 Task: Create a rule when custom fields attachments is set to a date Less than 1 hours from now by me.
Action: Mouse moved to (1168, 92)
Screenshot: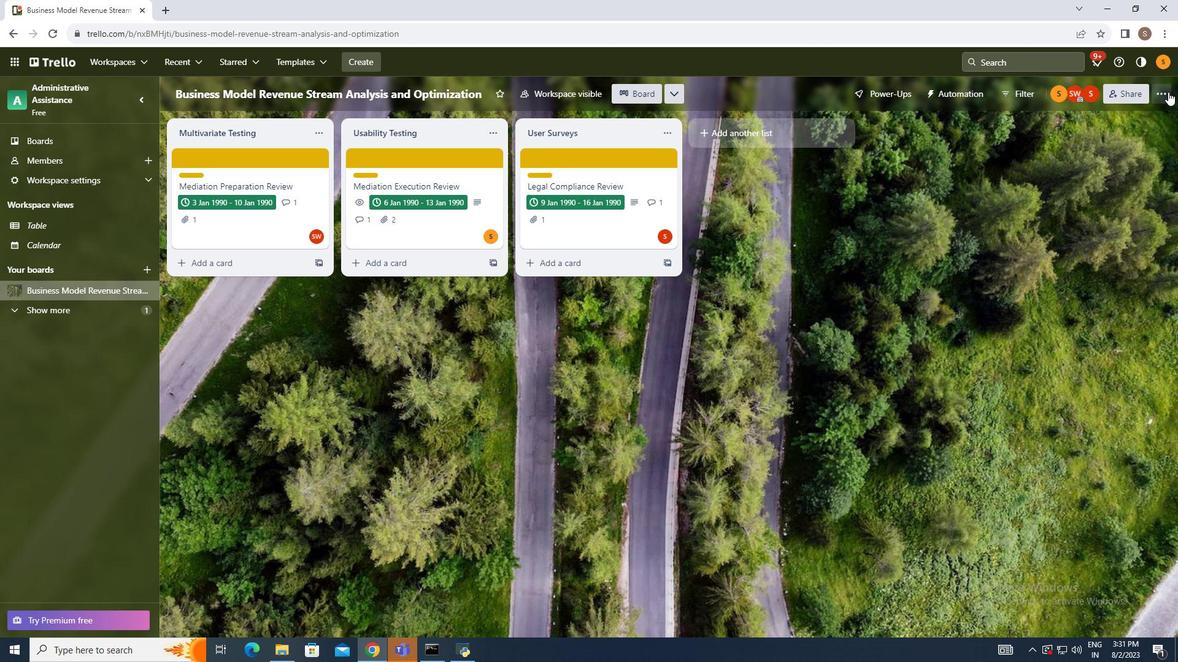 
Action: Mouse pressed left at (1168, 92)
Screenshot: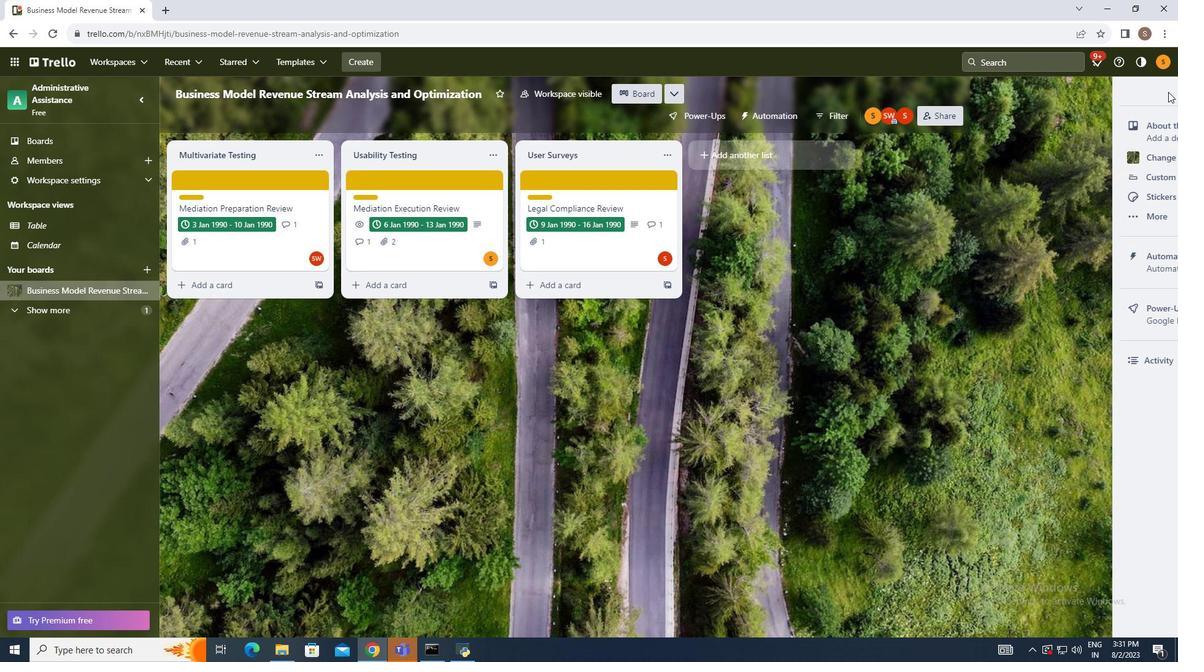 
Action: Mouse moved to (1069, 268)
Screenshot: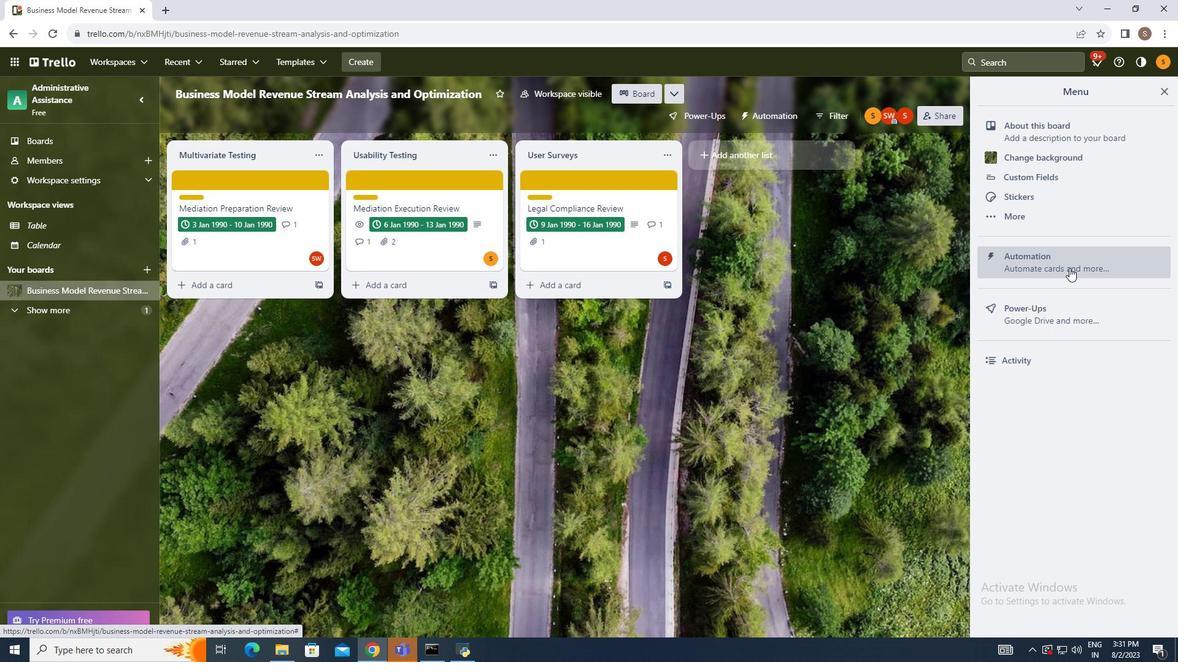 
Action: Mouse pressed left at (1069, 268)
Screenshot: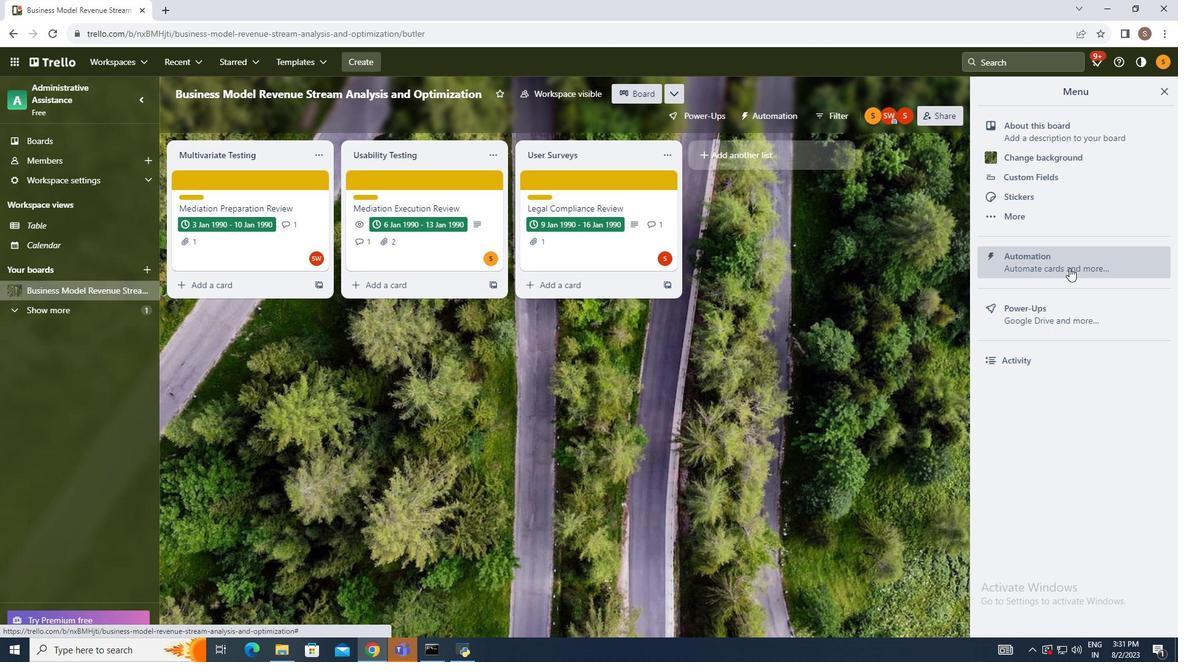 
Action: Mouse moved to (231, 227)
Screenshot: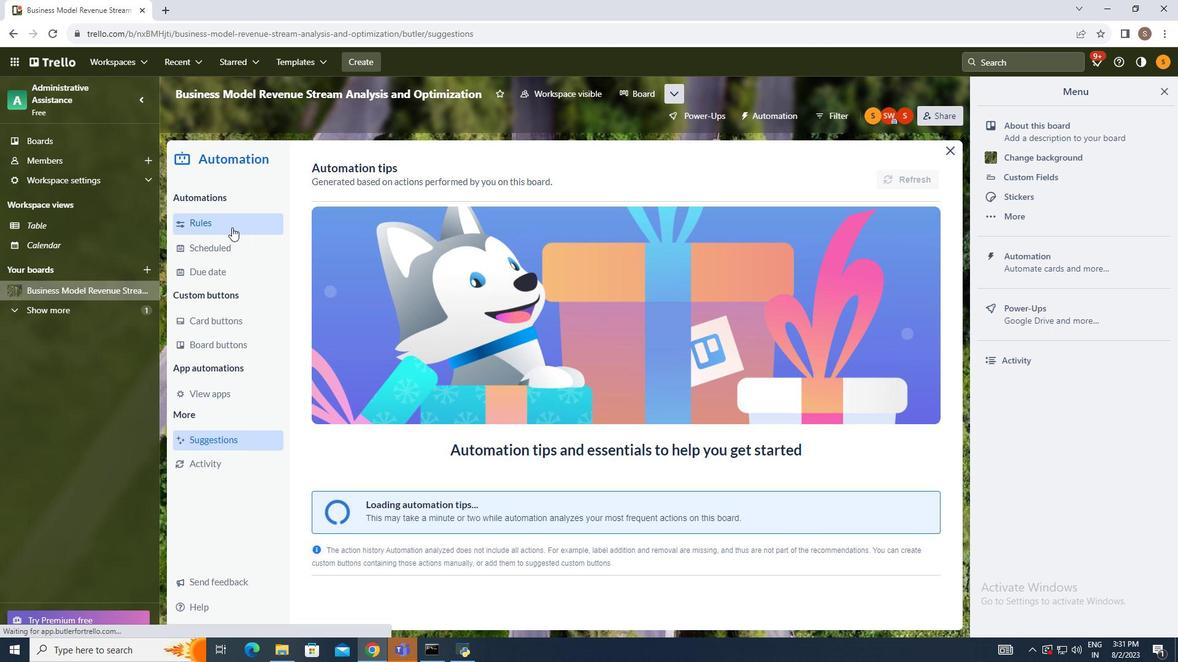 
Action: Mouse pressed left at (231, 227)
Screenshot: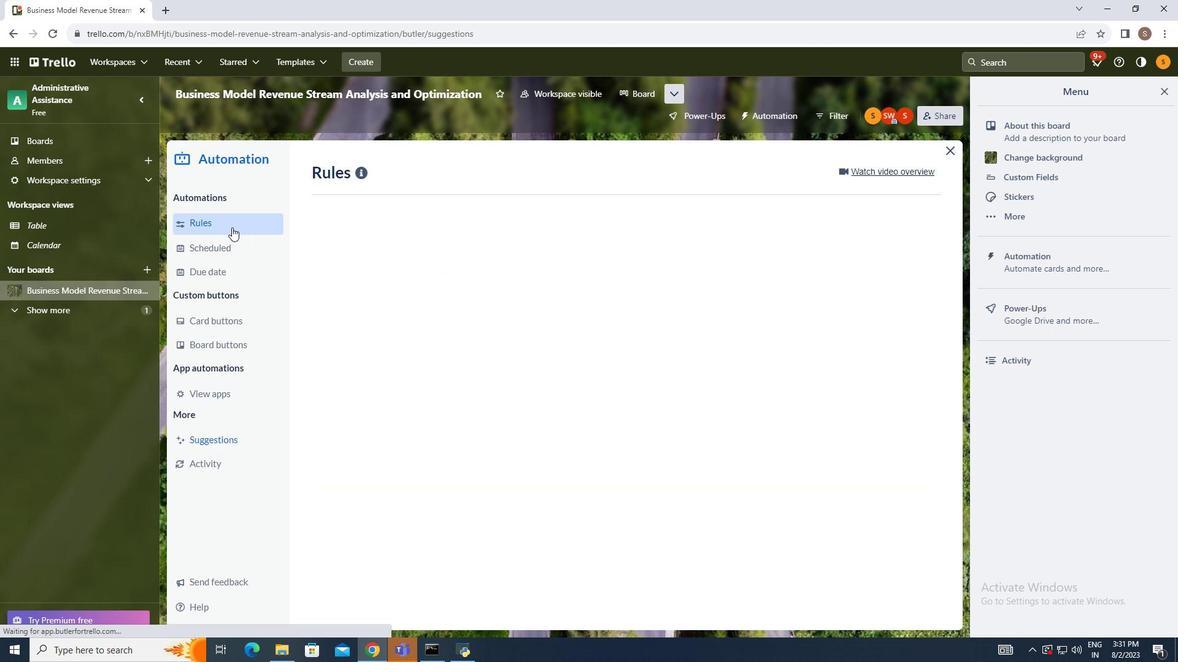 
Action: Mouse moved to (817, 175)
Screenshot: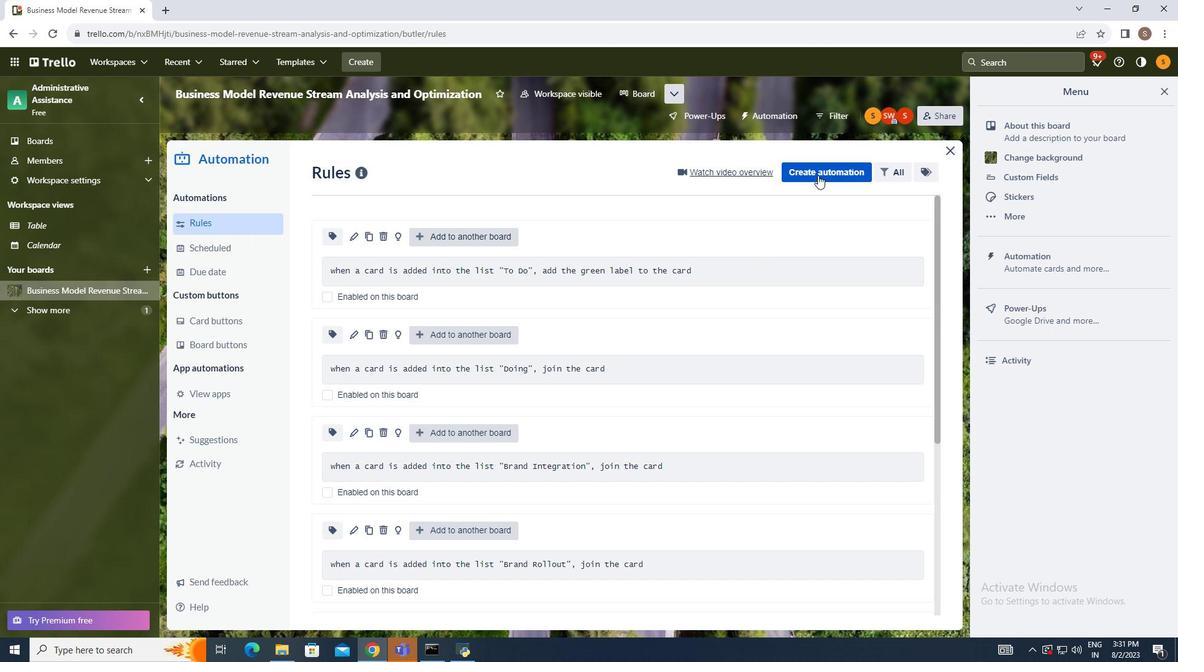 
Action: Mouse pressed left at (817, 175)
Screenshot: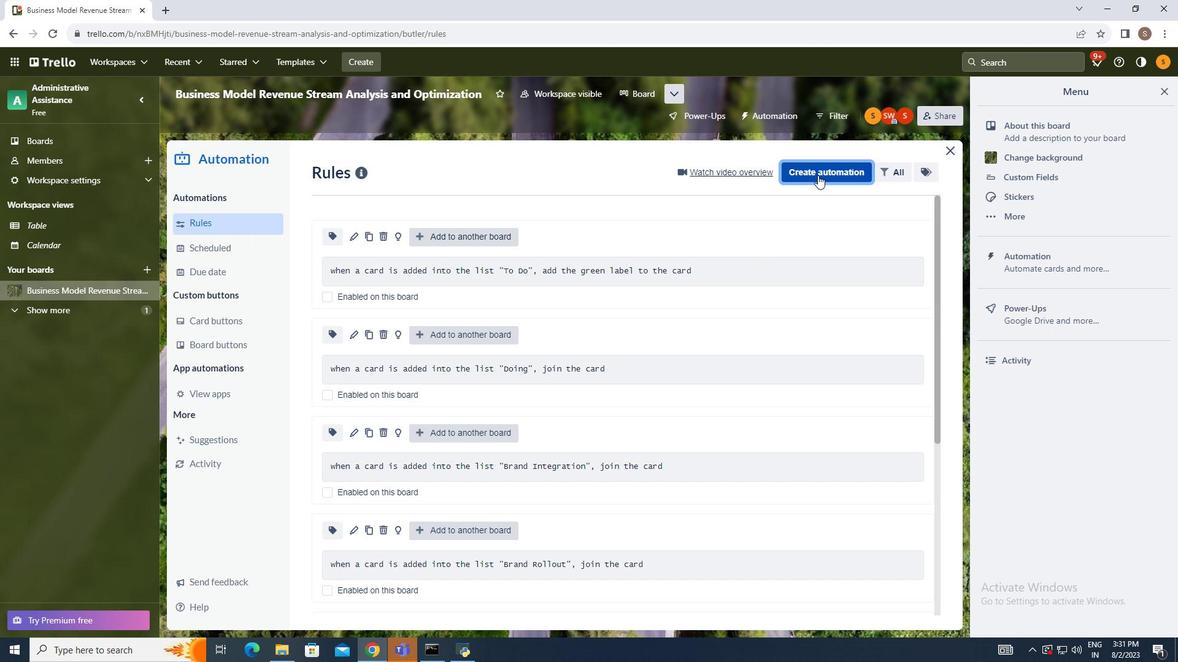 
Action: Mouse moved to (619, 291)
Screenshot: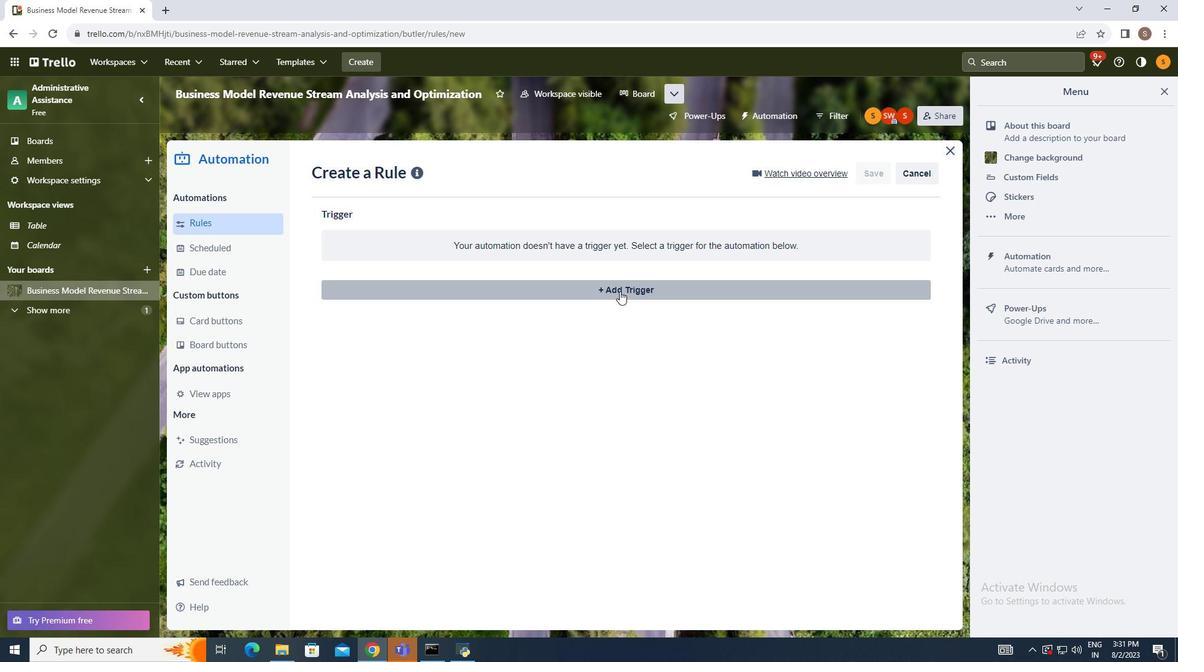 
Action: Mouse pressed left at (619, 291)
Screenshot: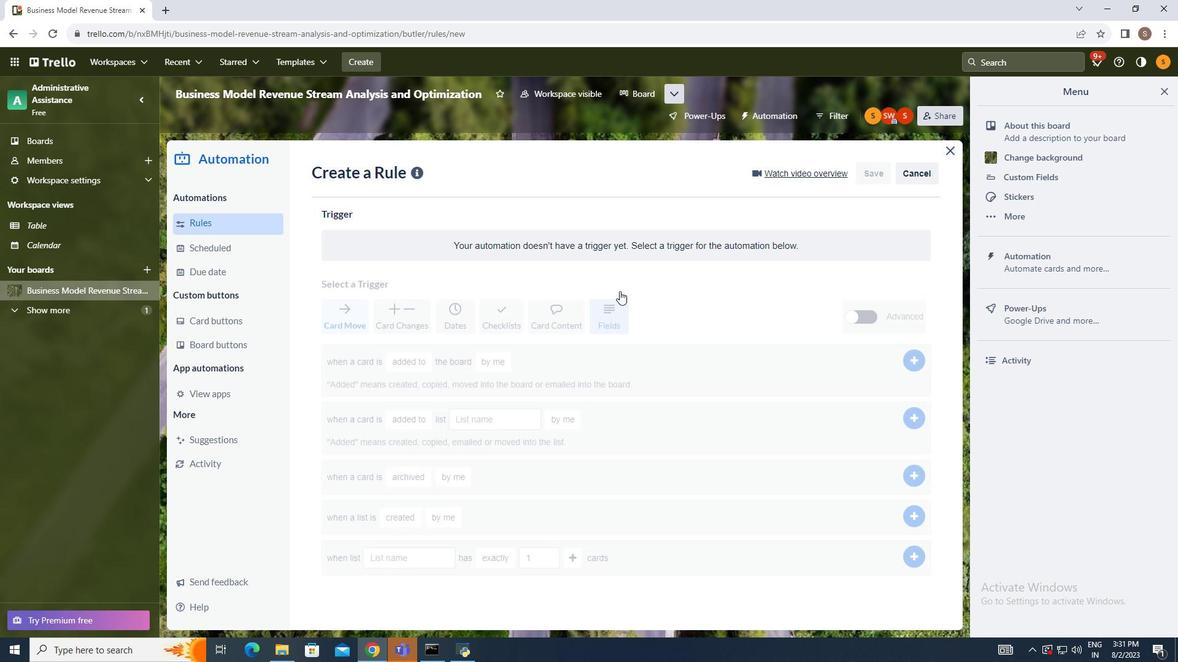 
Action: Mouse moved to (635, 346)
Screenshot: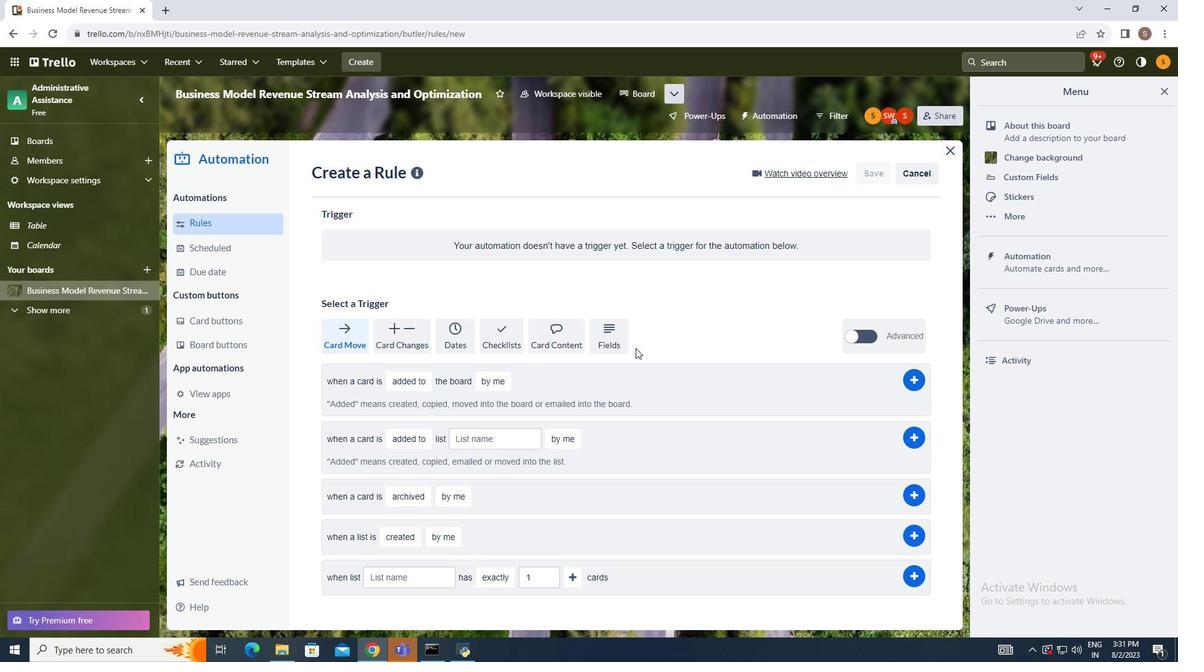 
Action: Mouse scrolled (635, 346) with delta (0, 0)
Screenshot: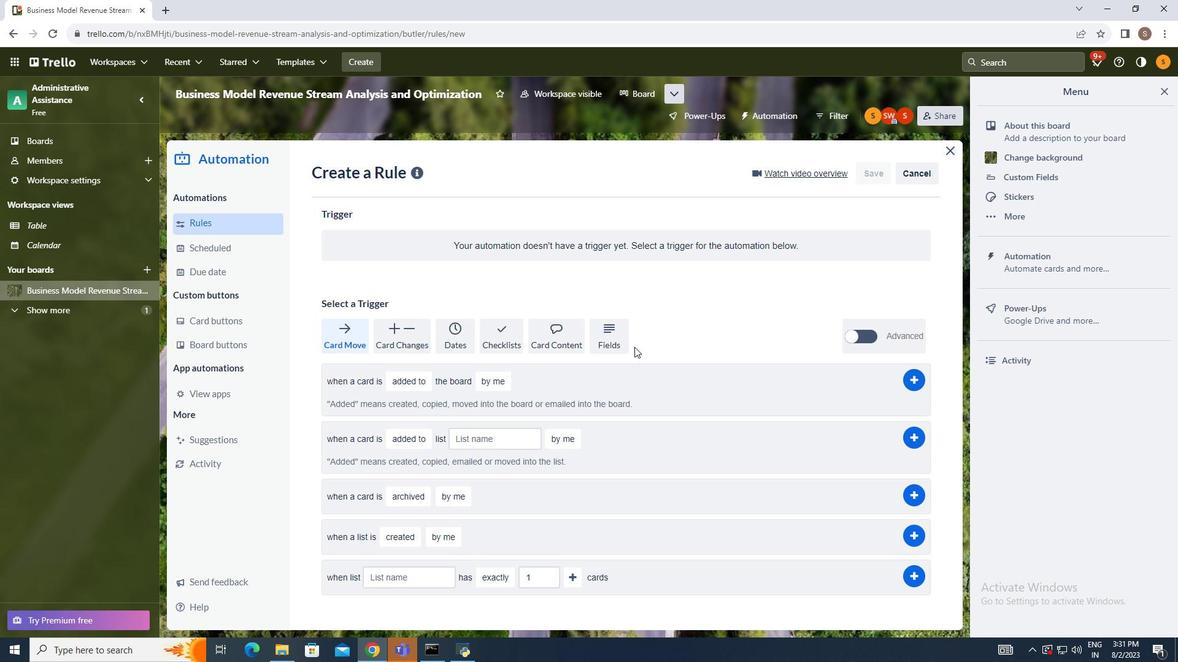 
Action: Mouse moved to (636, 348)
Screenshot: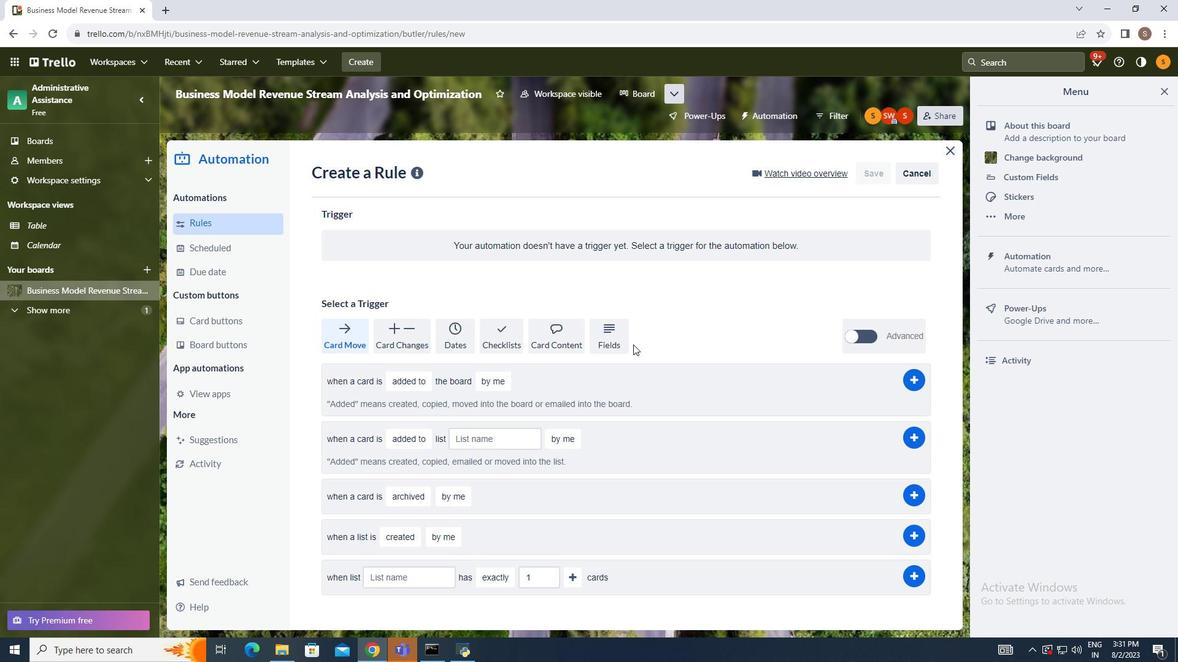 
Action: Mouse scrolled (636, 347) with delta (0, 0)
Screenshot: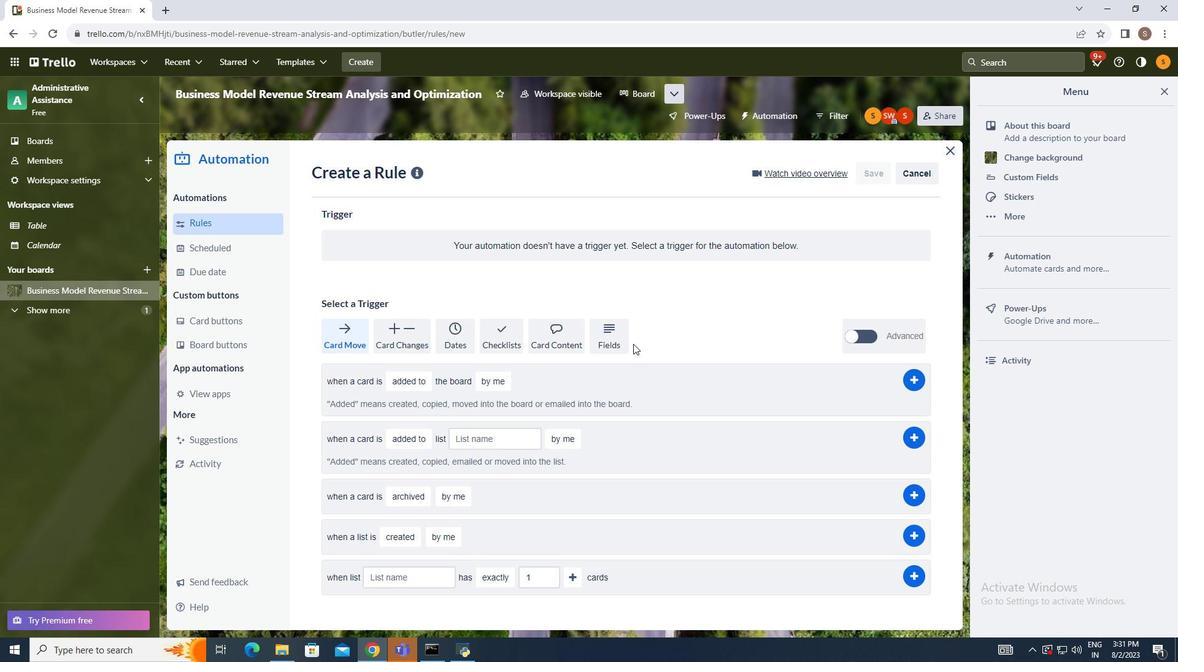 
Action: Mouse moved to (615, 333)
Screenshot: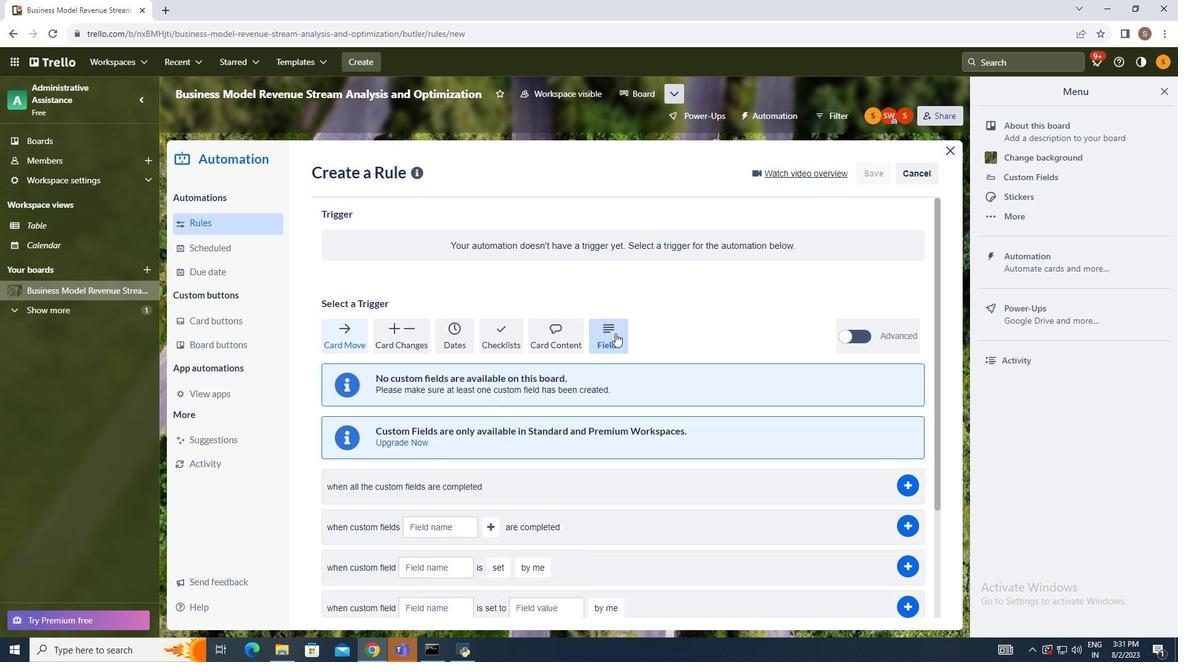 
Action: Mouse pressed left at (615, 333)
Screenshot: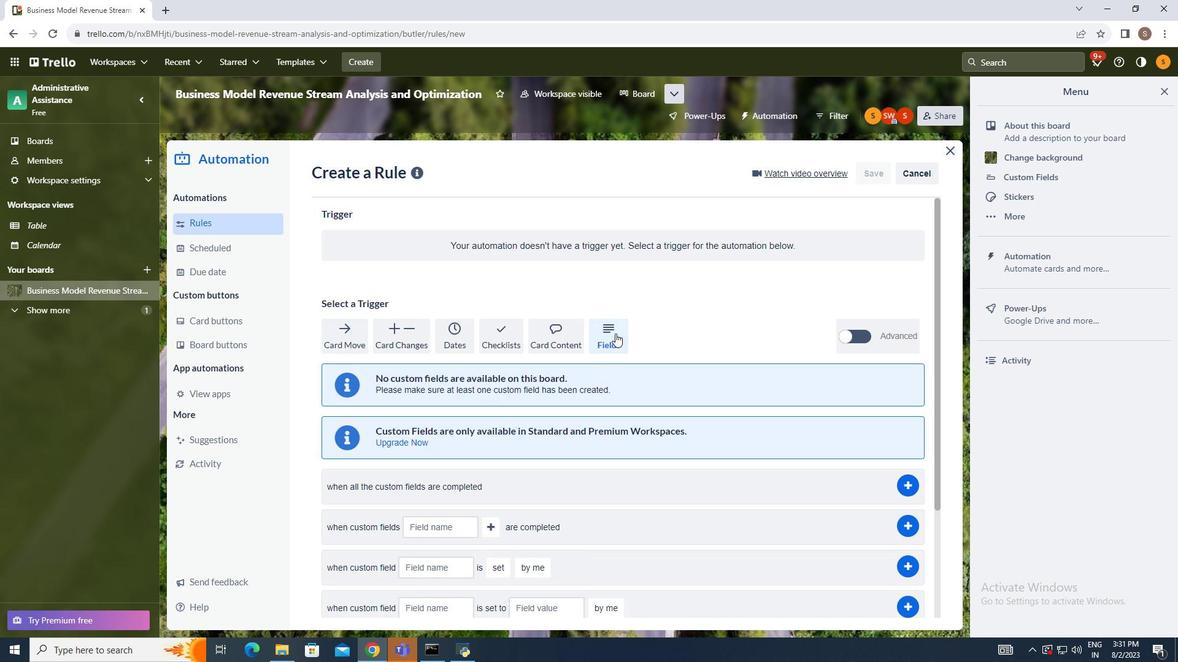 
Action: Mouse moved to (614, 392)
Screenshot: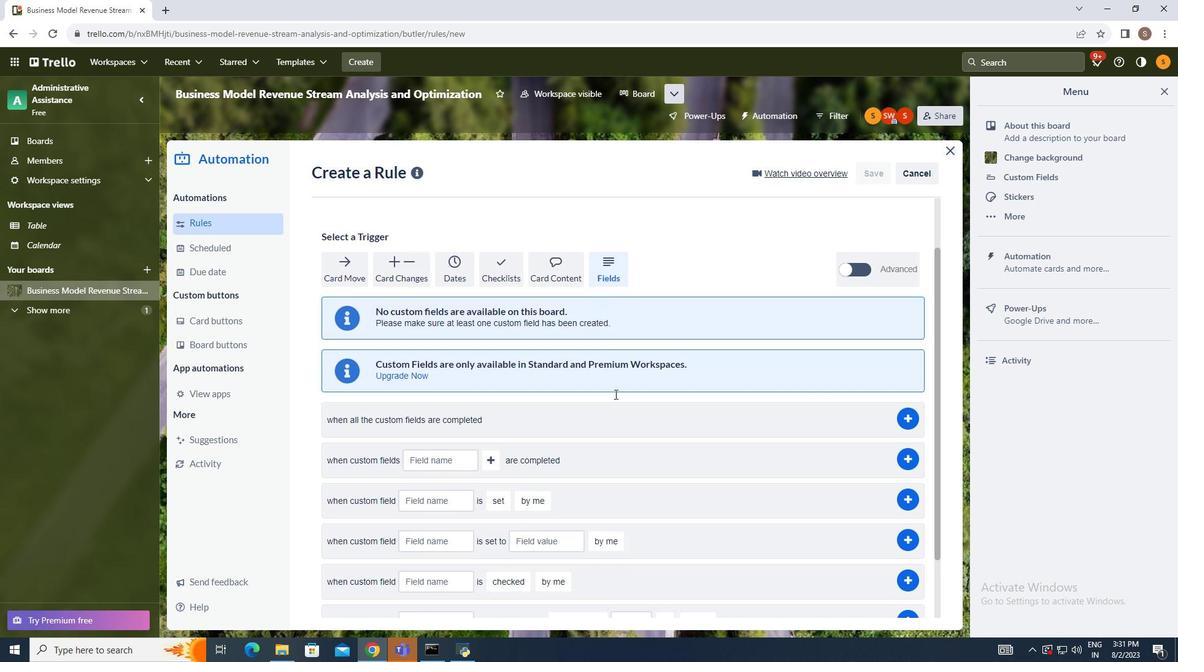 
Action: Mouse scrolled (614, 392) with delta (0, 0)
Screenshot: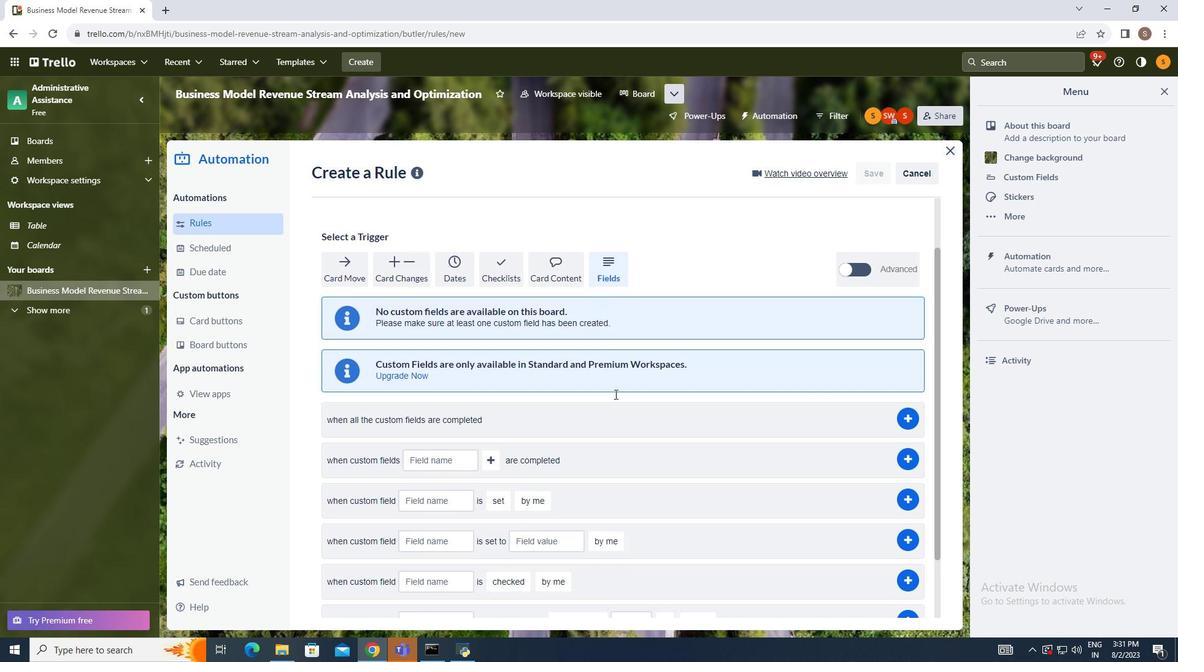 
Action: Mouse moved to (614, 394)
Screenshot: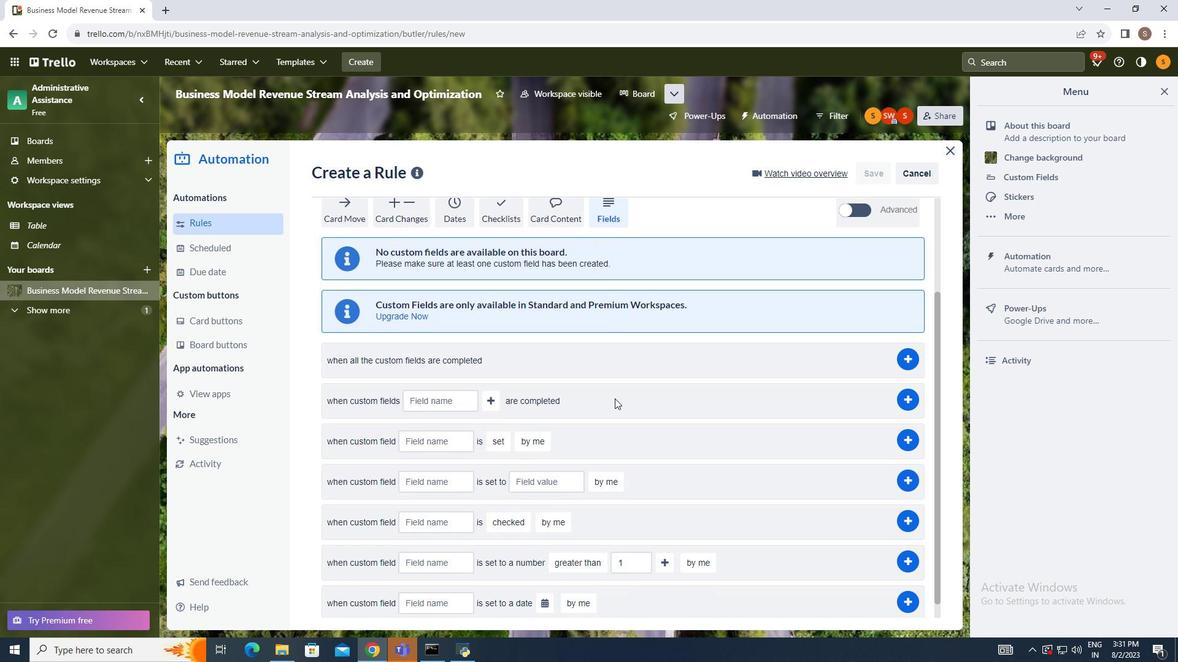 
Action: Mouse scrolled (614, 393) with delta (0, 0)
Screenshot: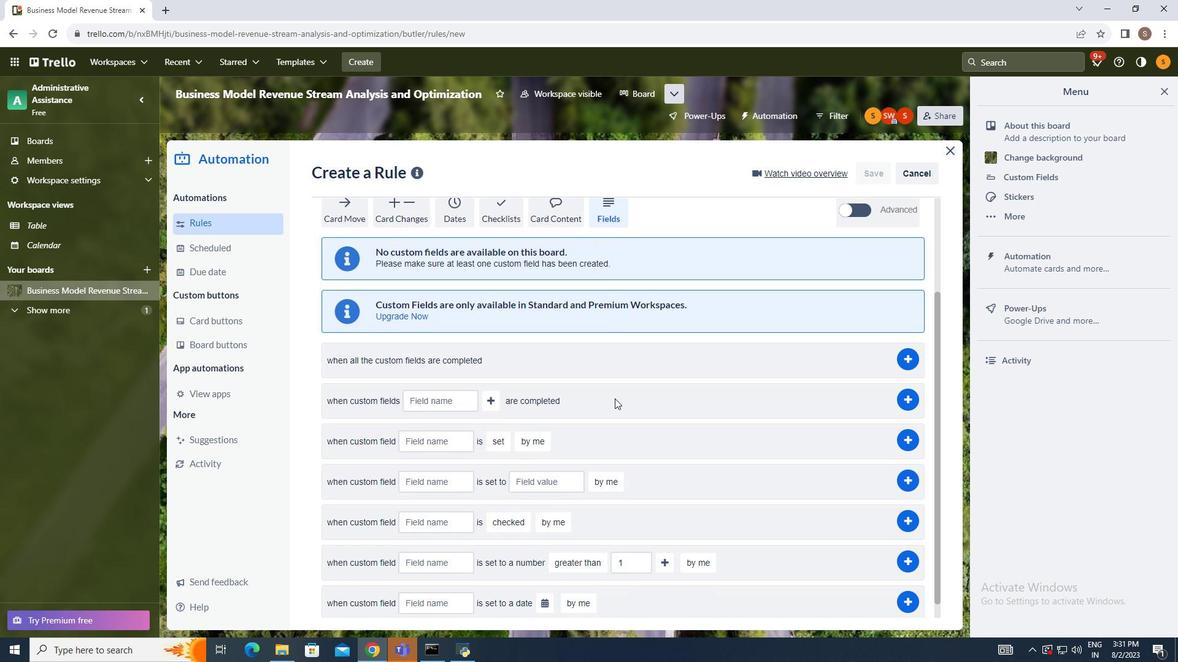 
Action: Mouse scrolled (614, 393) with delta (0, 0)
Screenshot: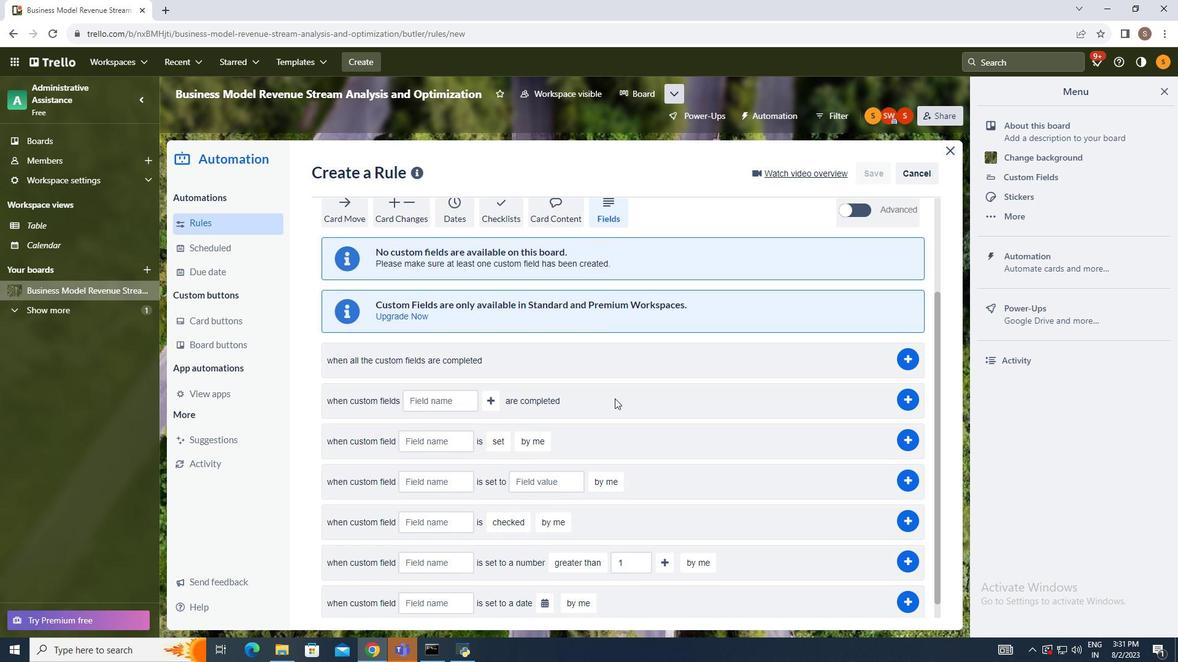 
Action: Mouse moved to (449, 586)
Screenshot: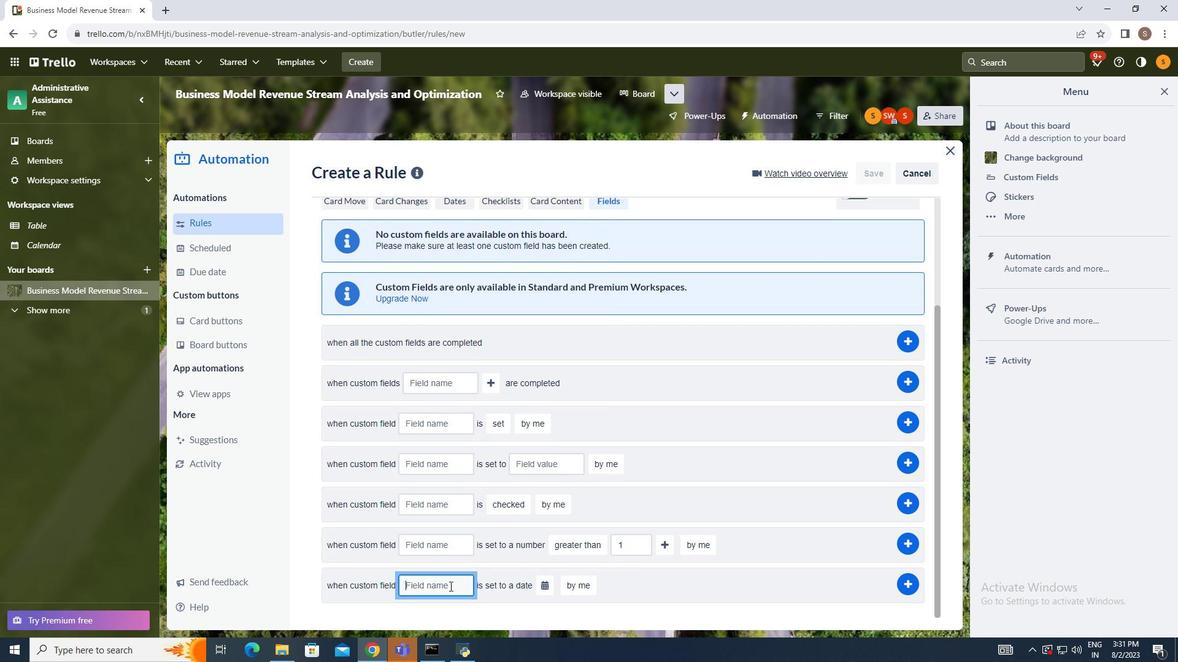 
Action: Mouse pressed left at (449, 586)
Screenshot: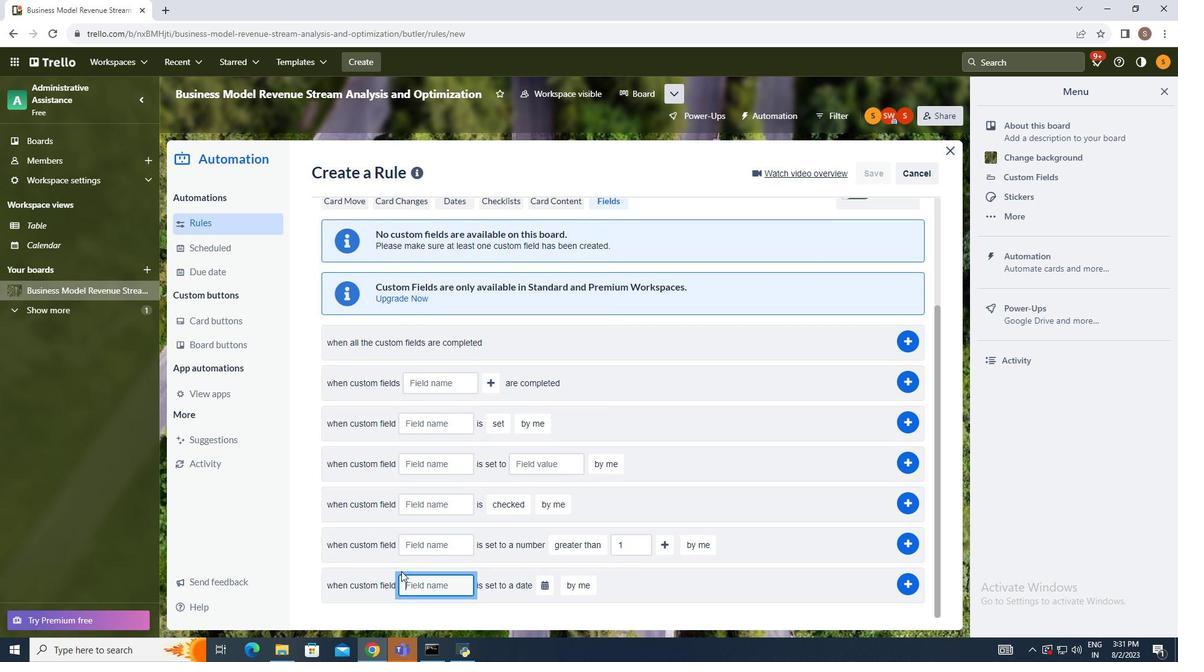 
Action: Mouse moved to (254, 503)
Screenshot: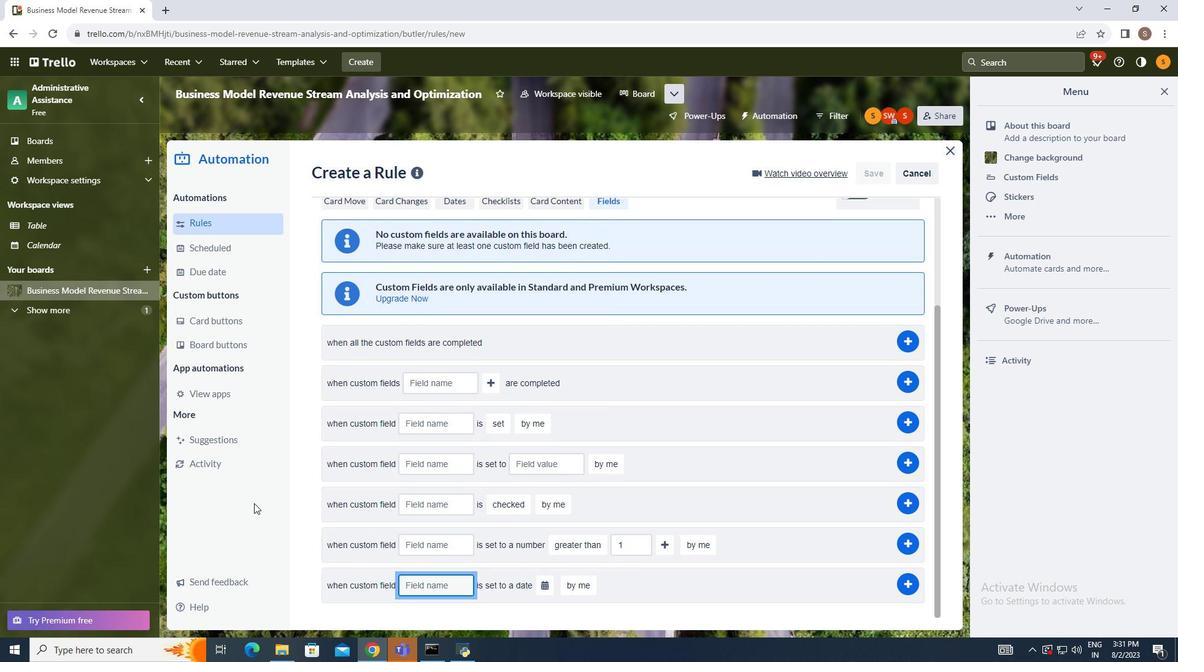 
Action: Key pressed attachments
Screenshot: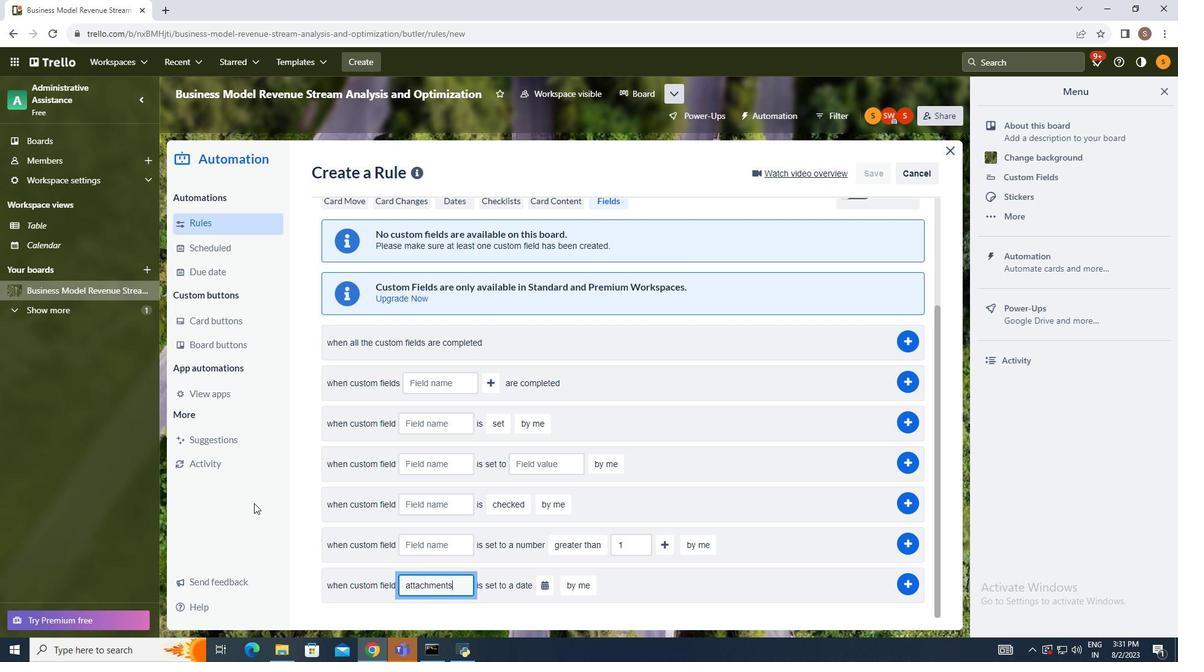 
Action: Mouse moved to (546, 590)
Screenshot: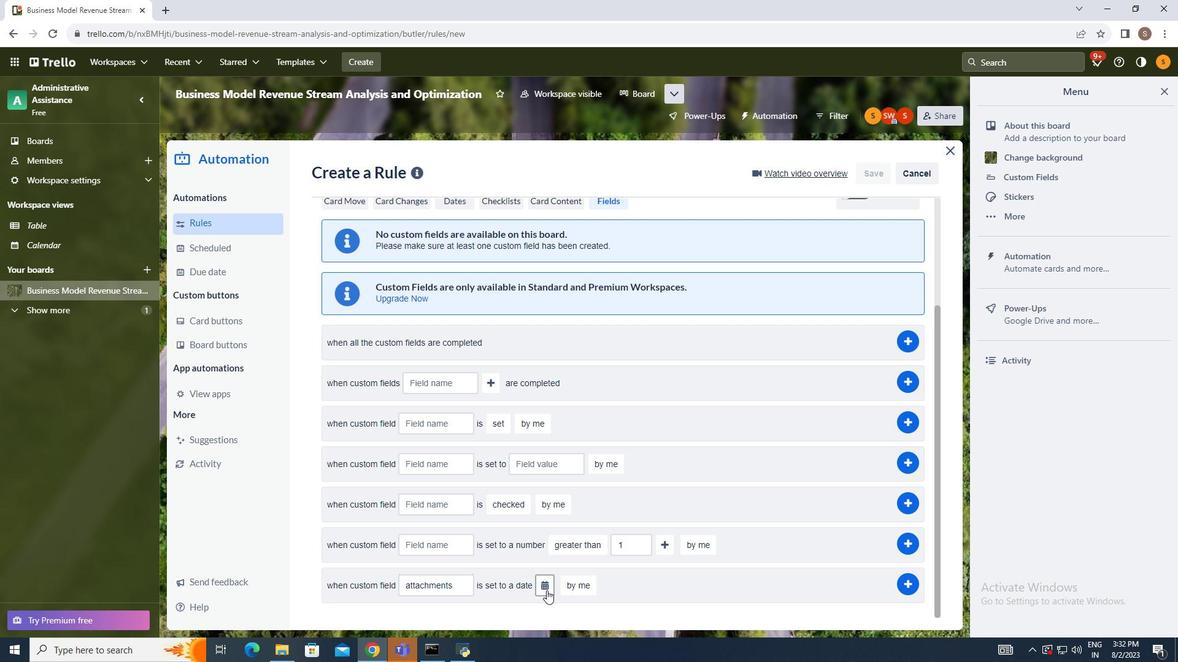 
Action: Mouse pressed left at (546, 590)
Screenshot: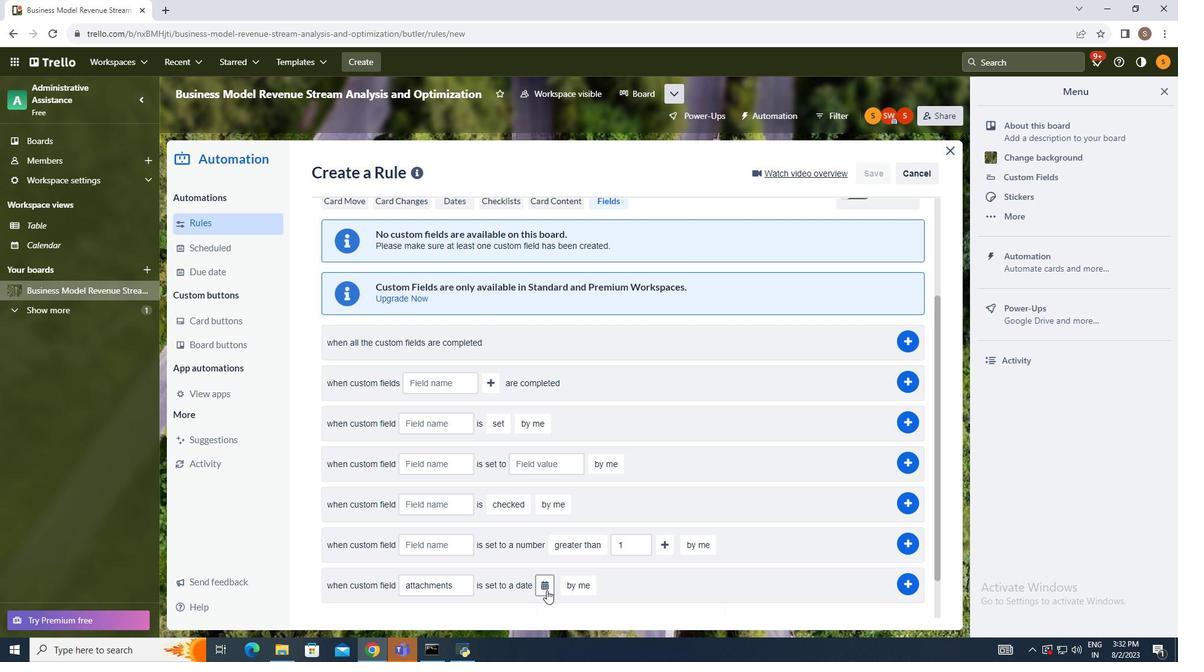 
Action: Mouse moved to (510, 583)
Screenshot: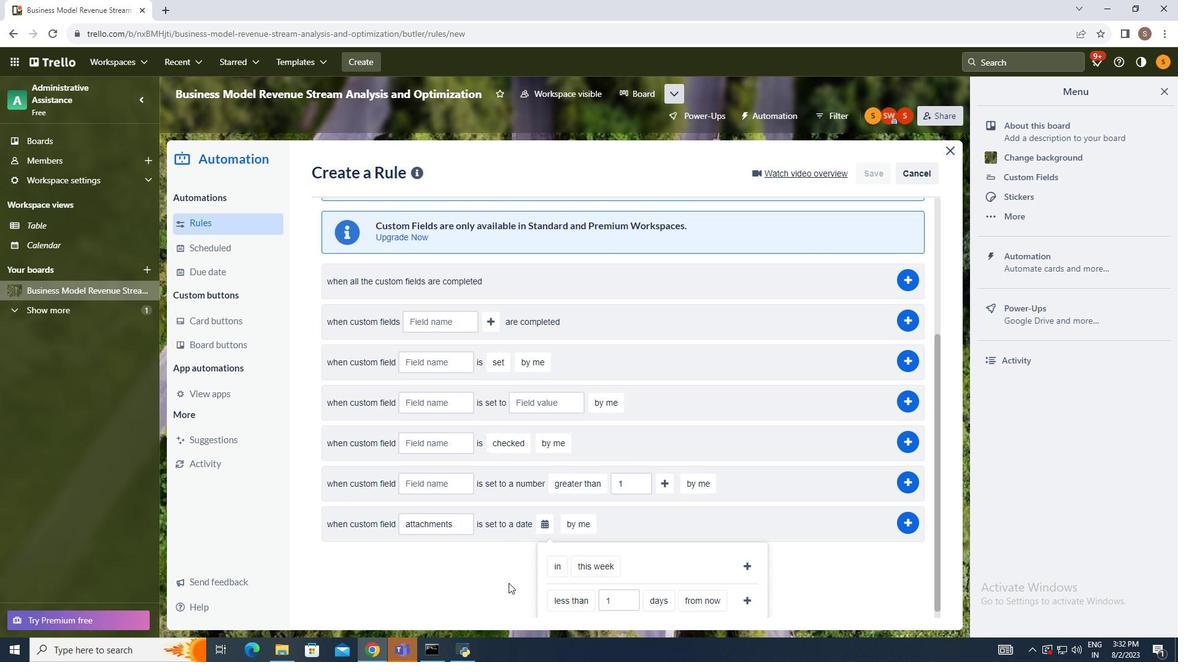 
Action: Mouse scrolled (510, 582) with delta (0, 0)
Screenshot: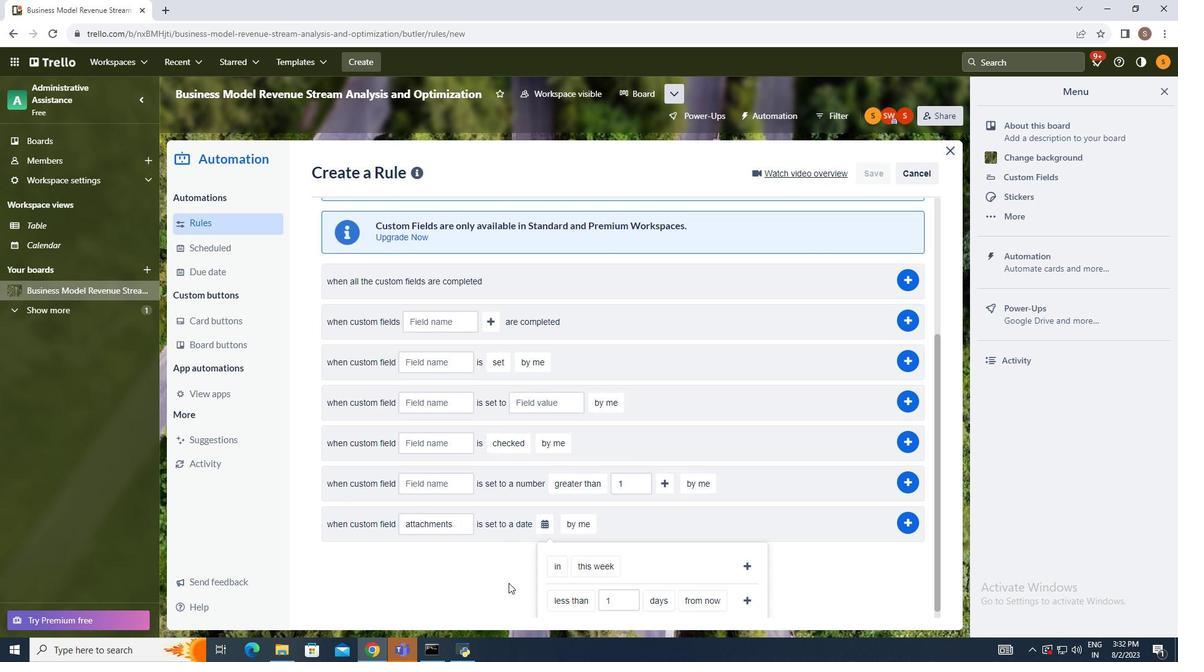 
Action: Mouse moved to (509, 583)
Screenshot: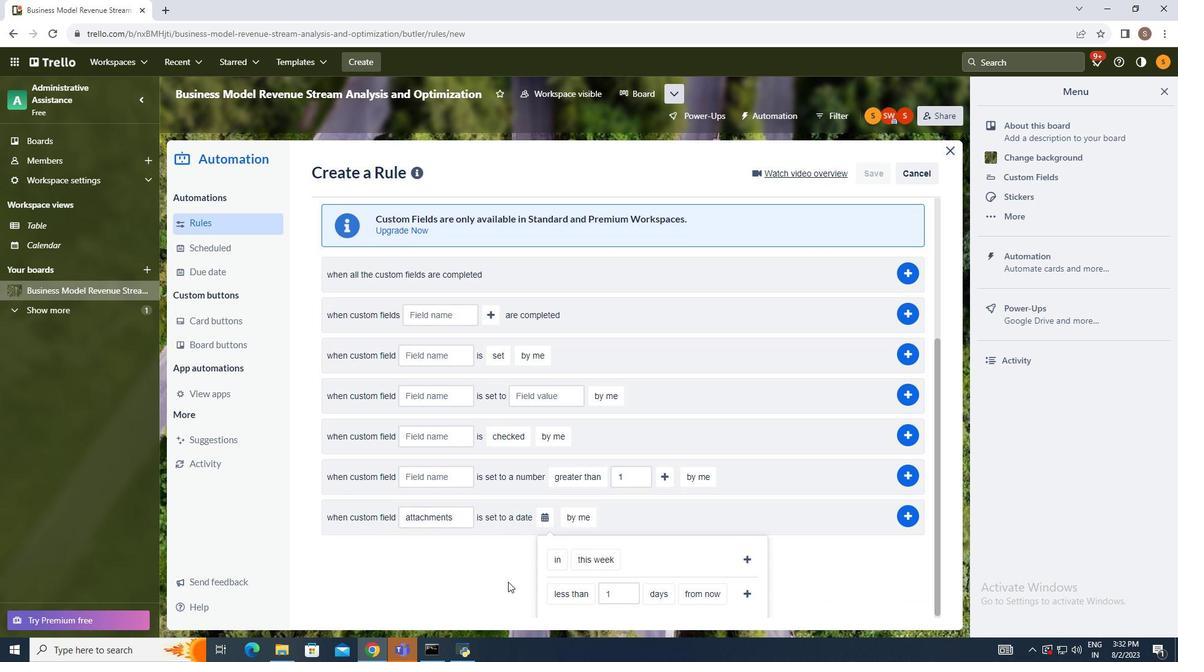 
Action: Mouse scrolled (509, 582) with delta (0, 0)
Screenshot: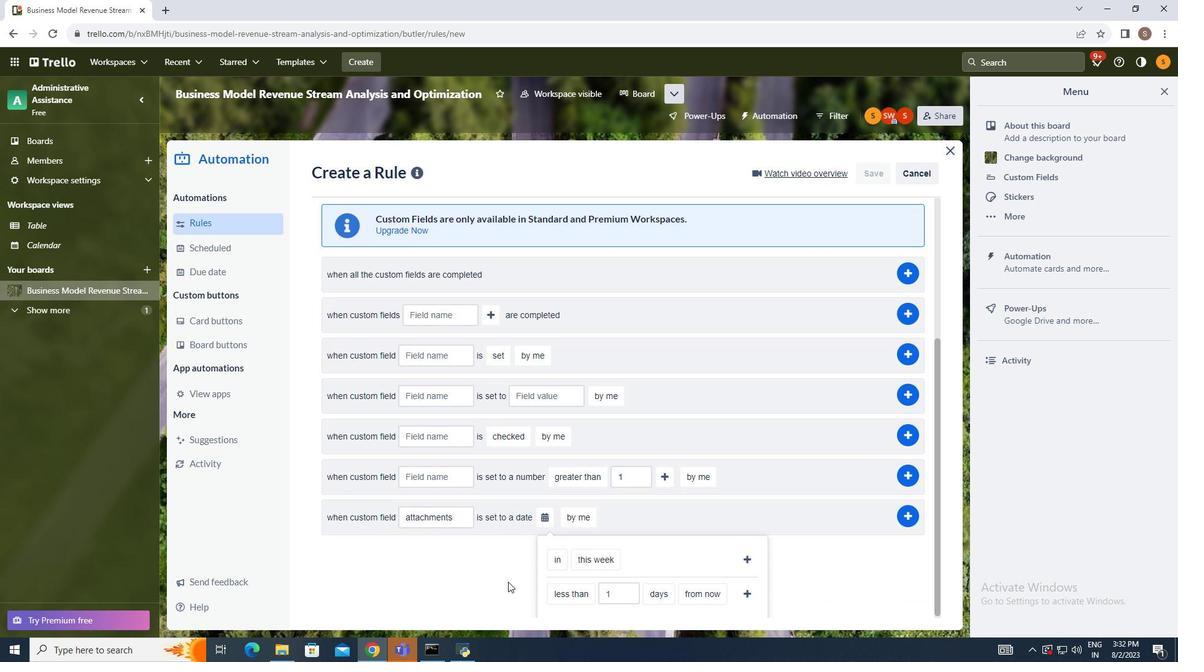 
Action: Mouse moved to (508, 583)
Screenshot: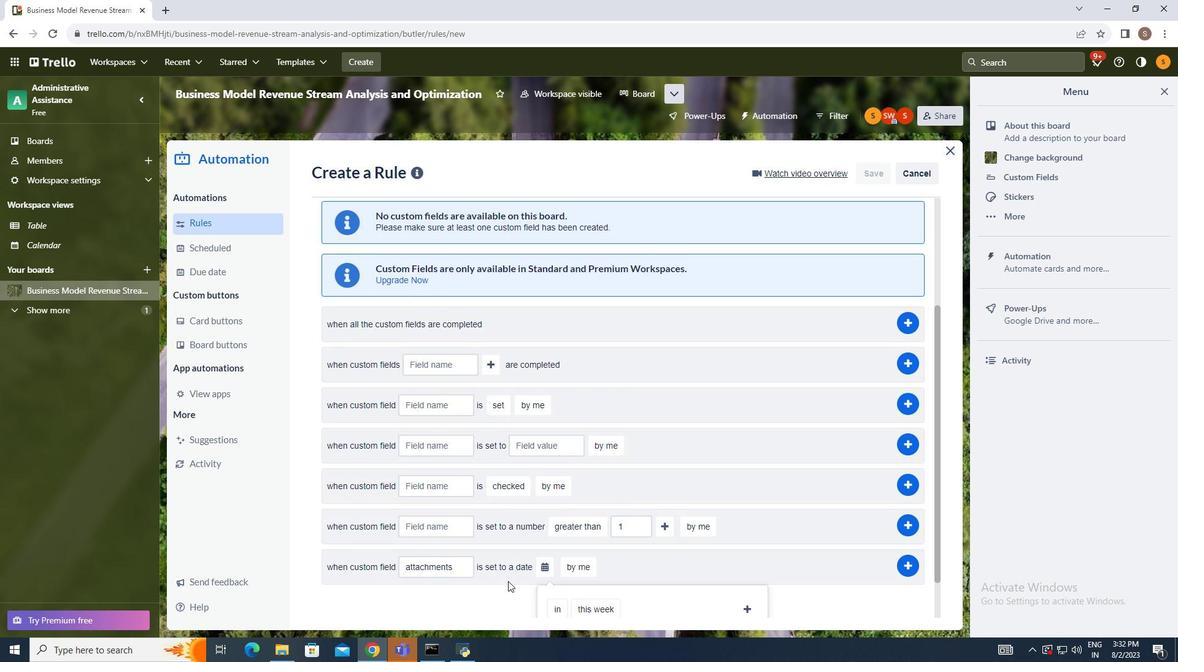 
Action: Mouse scrolled (508, 584) with delta (0, 0)
Screenshot: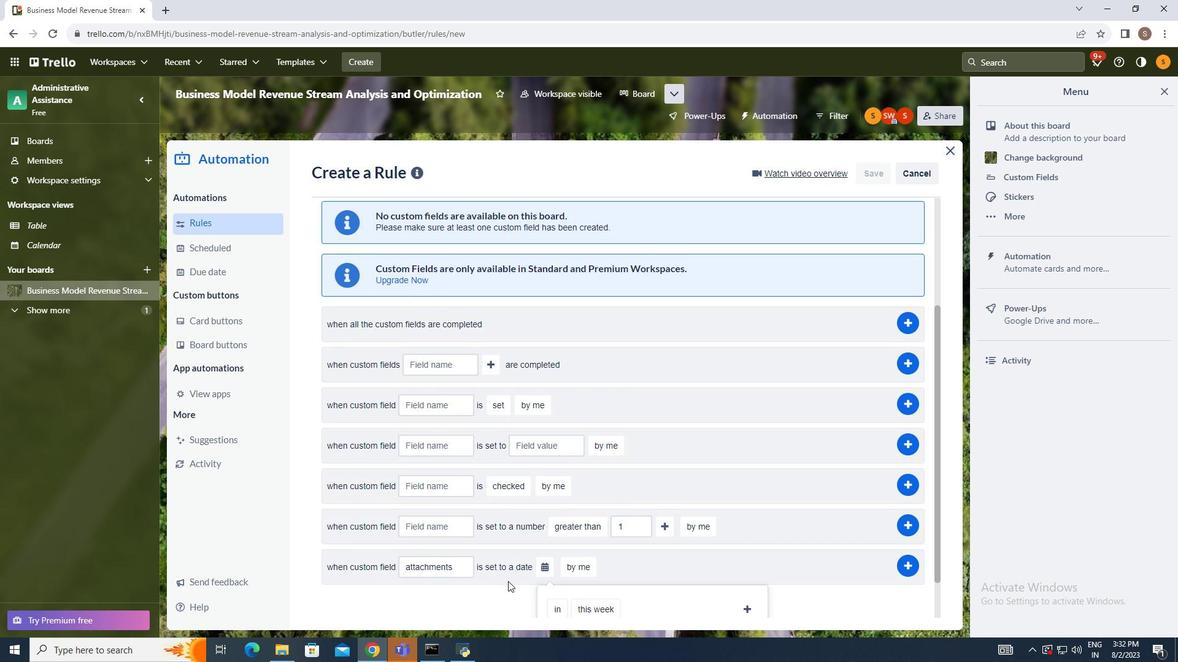 
Action: Mouse moved to (508, 581)
Screenshot: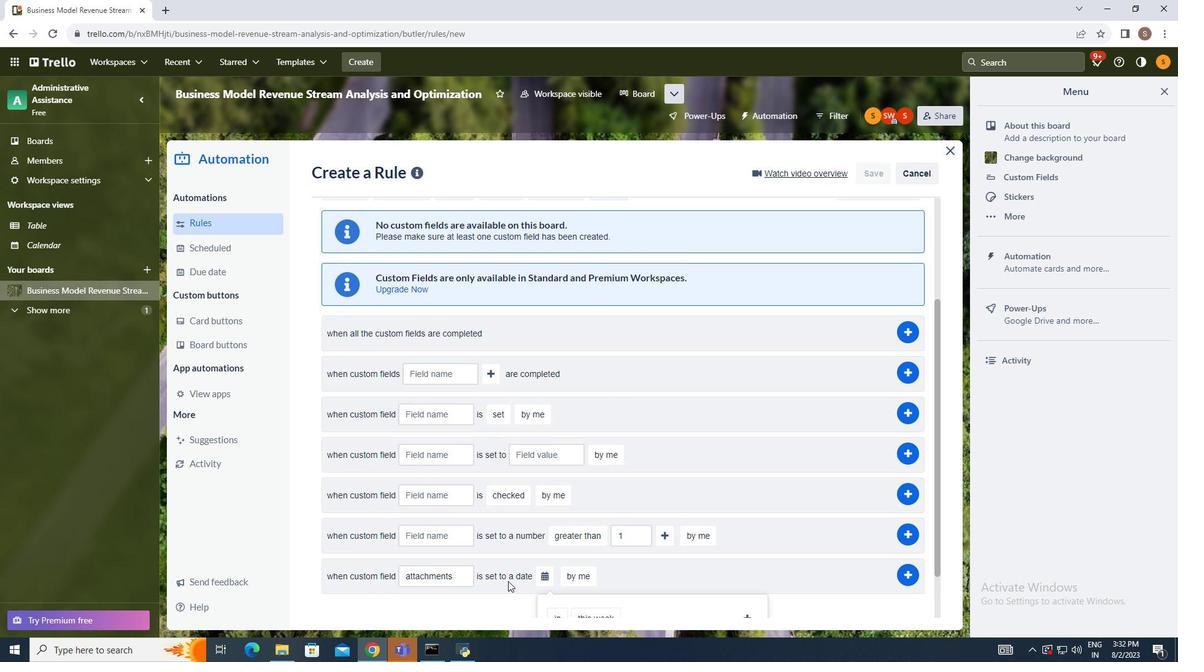 
Action: Mouse scrolled (508, 581) with delta (0, 0)
Screenshot: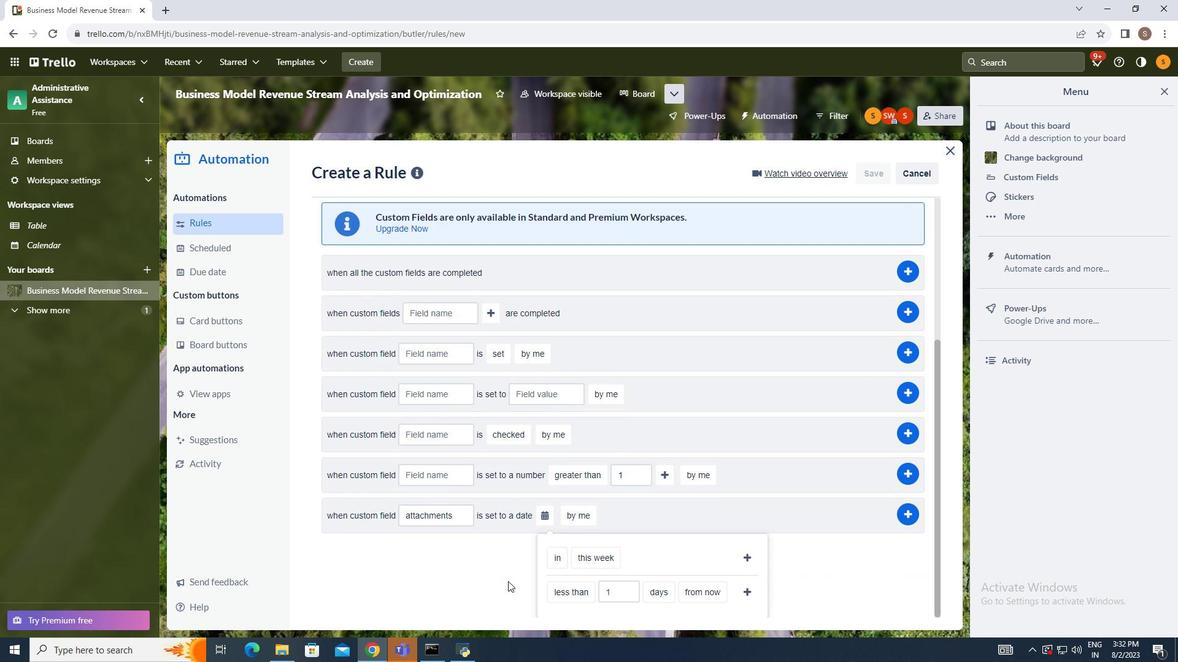 
Action: Mouse scrolled (508, 581) with delta (0, 0)
Screenshot: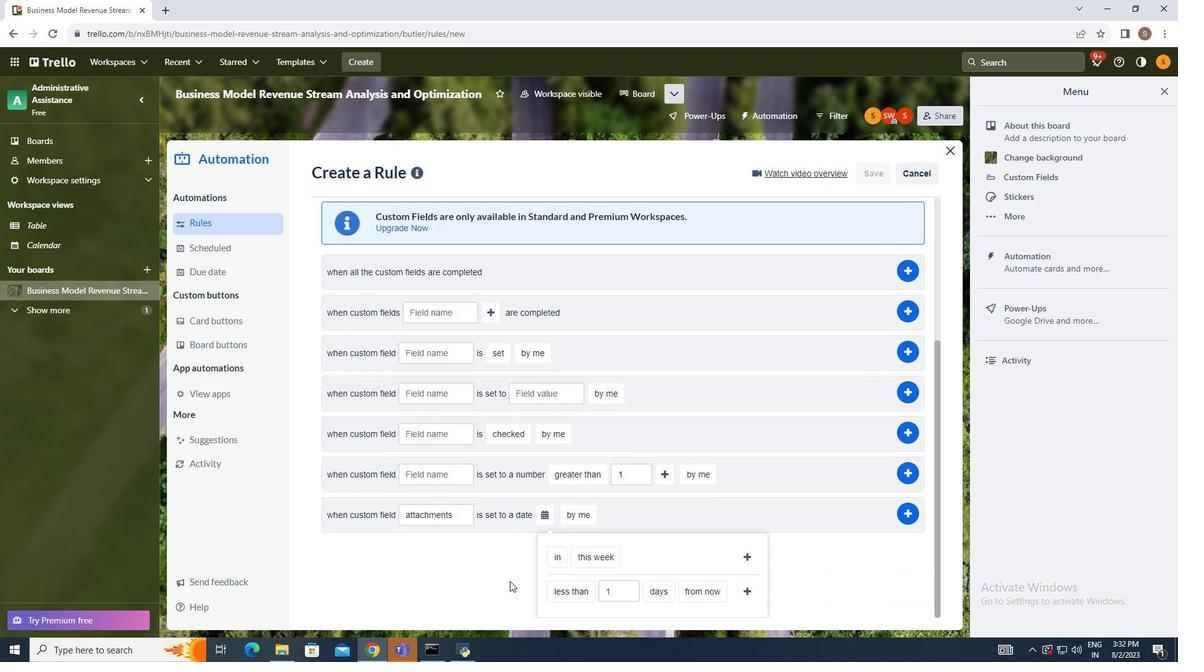 
Action: Mouse moved to (560, 589)
Screenshot: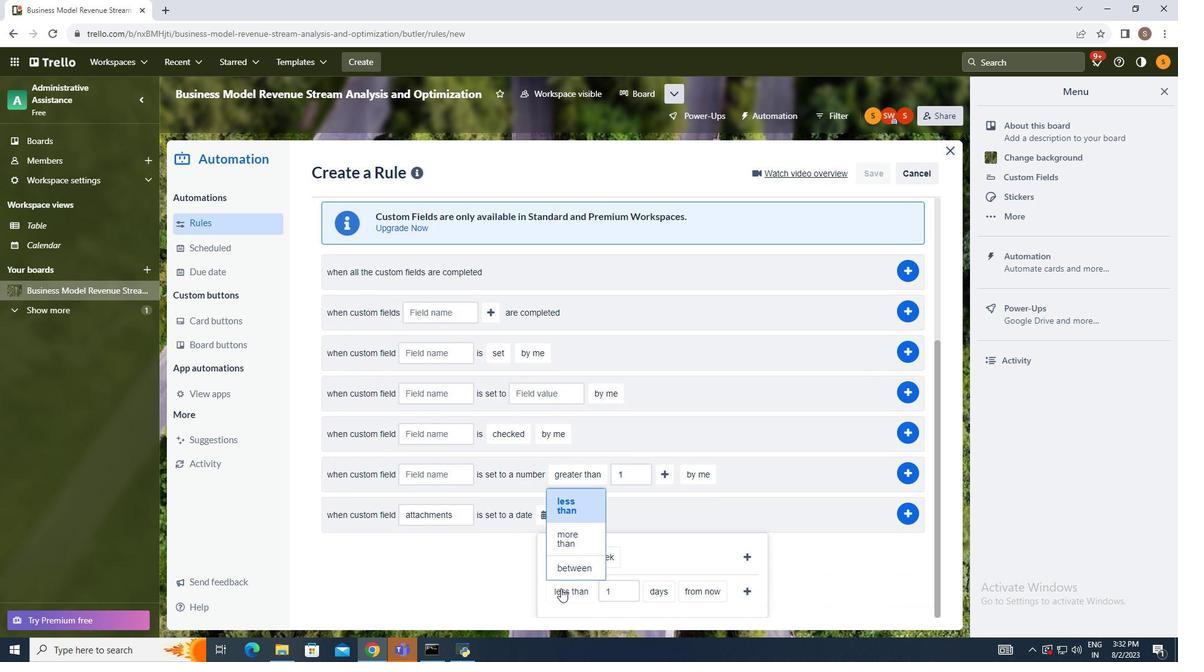 
Action: Mouse pressed left at (560, 589)
Screenshot: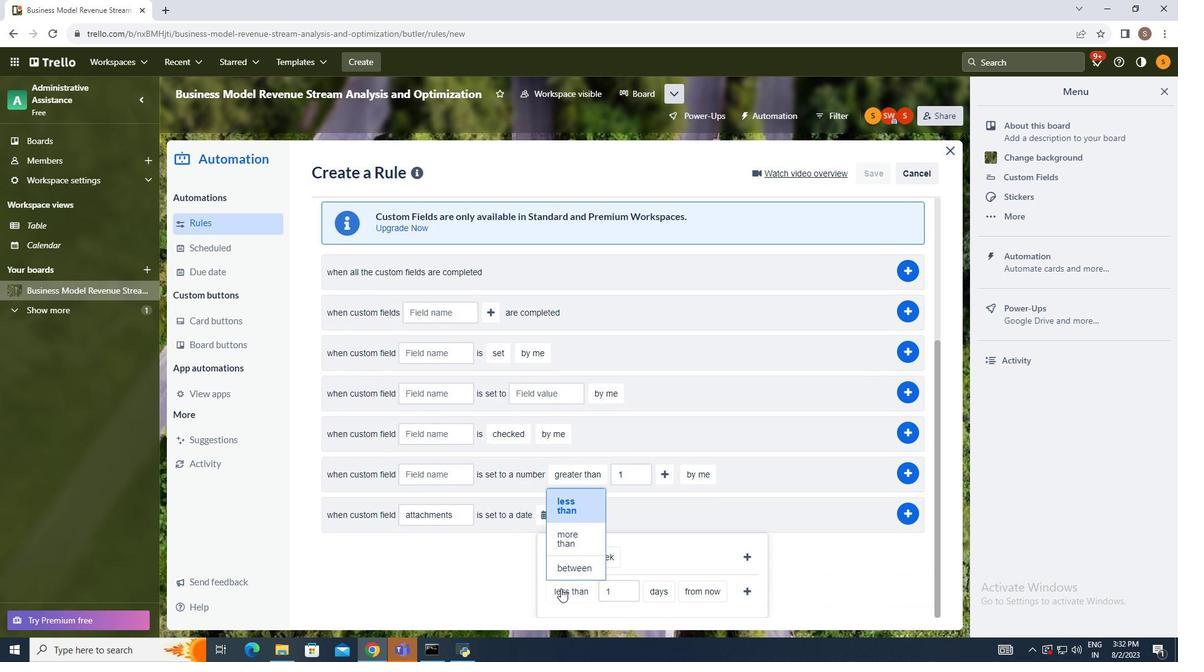 
Action: Mouse moved to (567, 498)
Screenshot: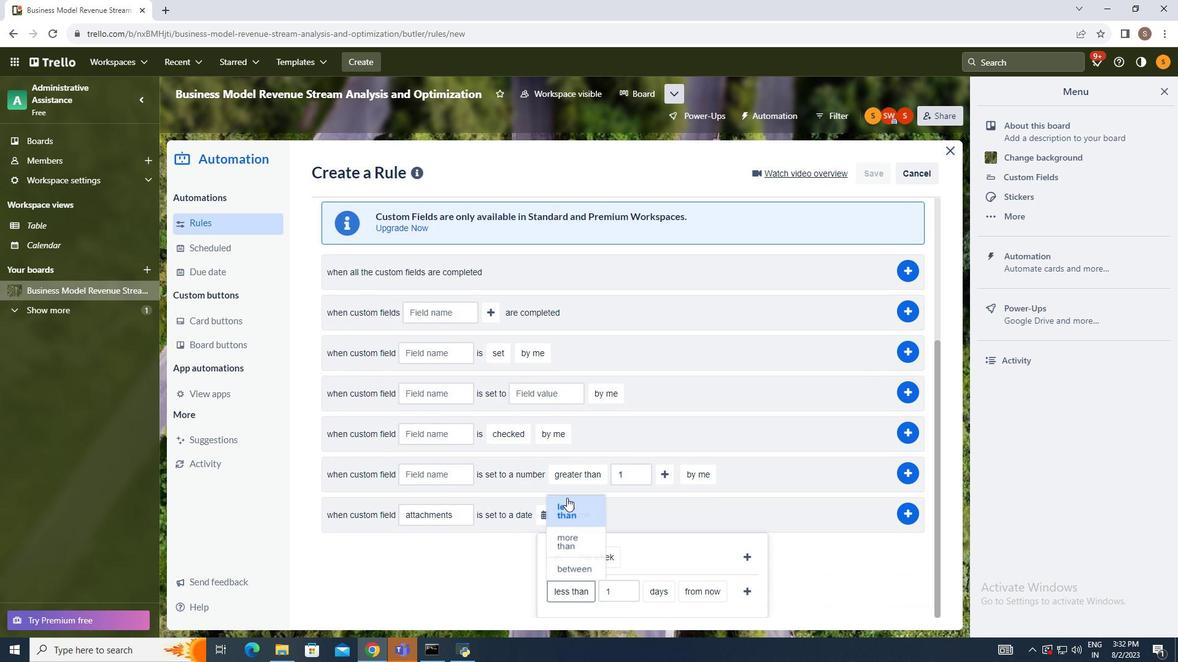 
Action: Mouse pressed left at (567, 498)
Screenshot: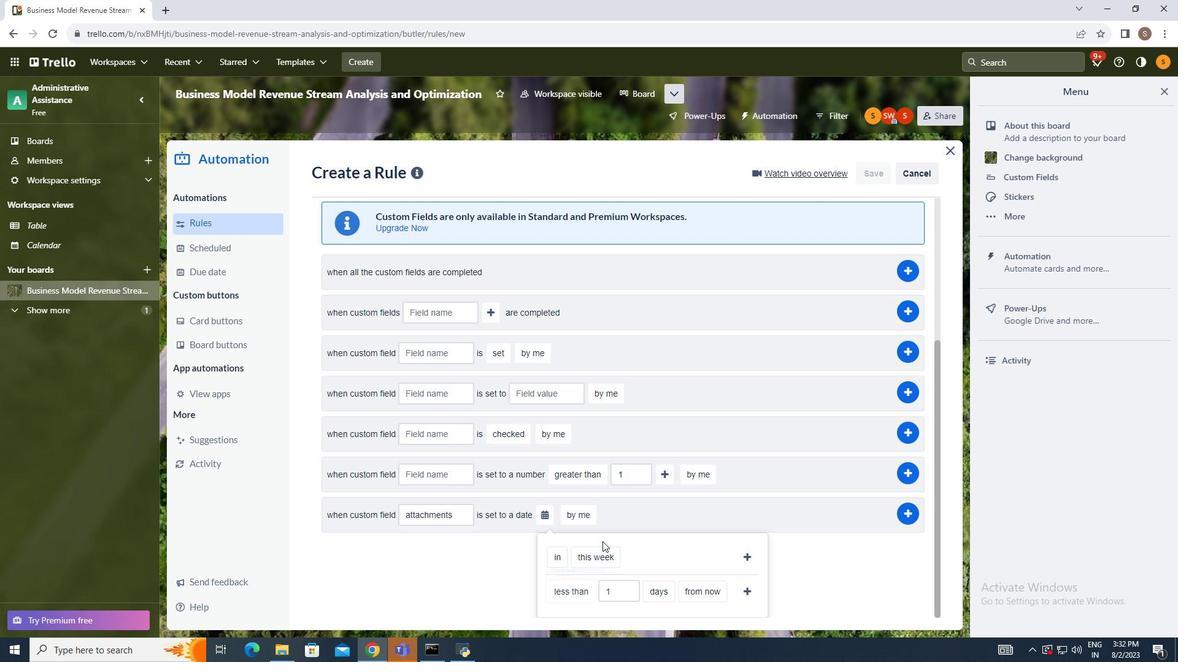 
Action: Mouse moved to (660, 588)
Screenshot: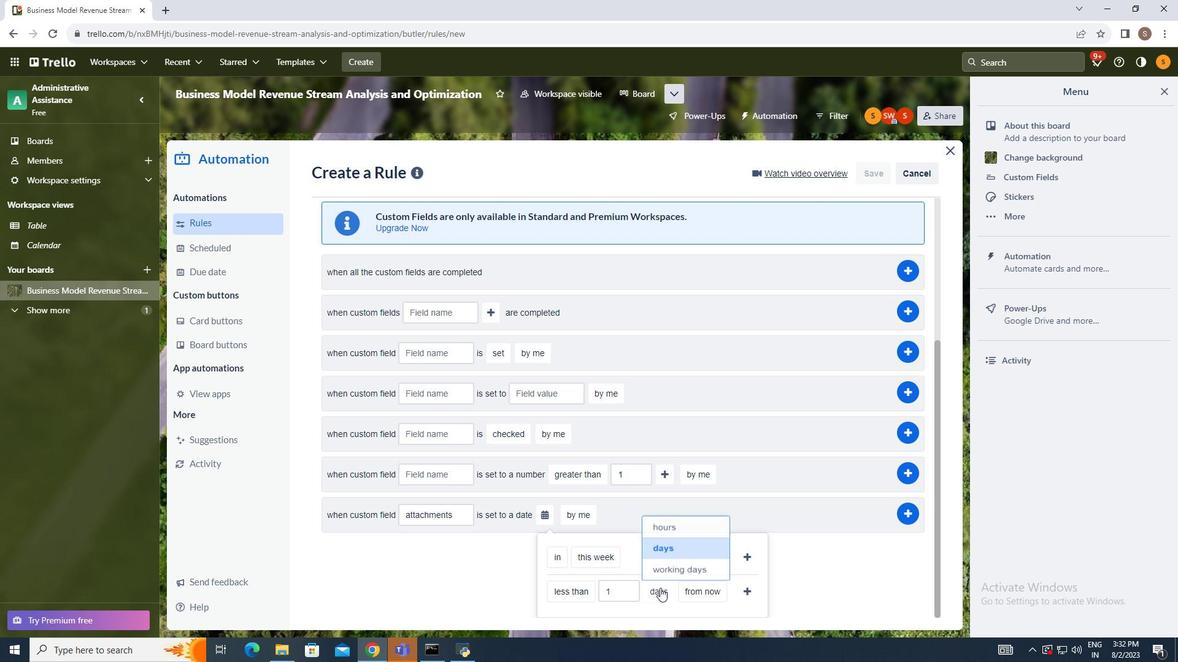 
Action: Mouse pressed left at (660, 588)
Screenshot: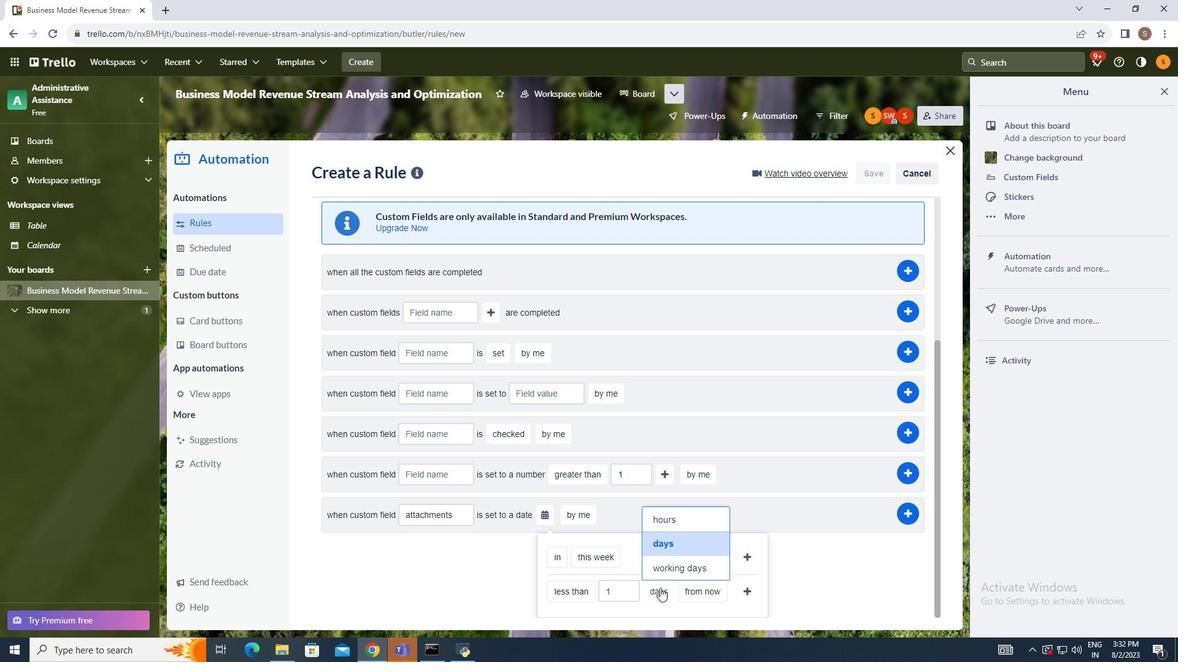 
Action: Mouse moved to (681, 520)
Screenshot: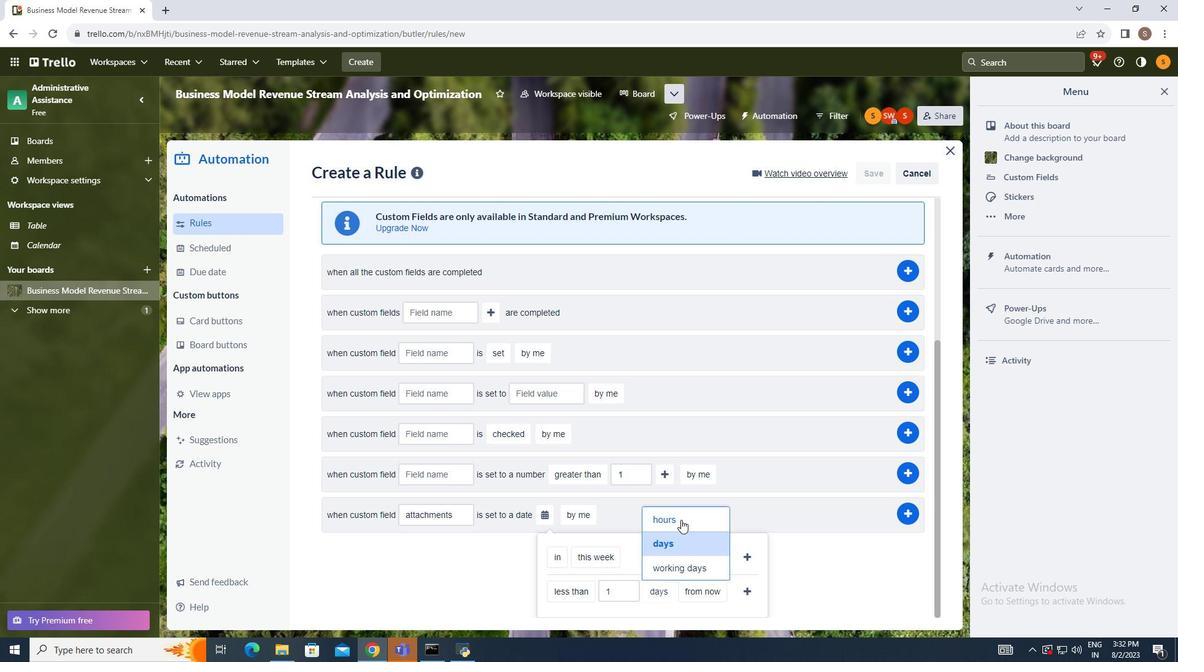
Action: Mouse pressed left at (681, 520)
Screenshot: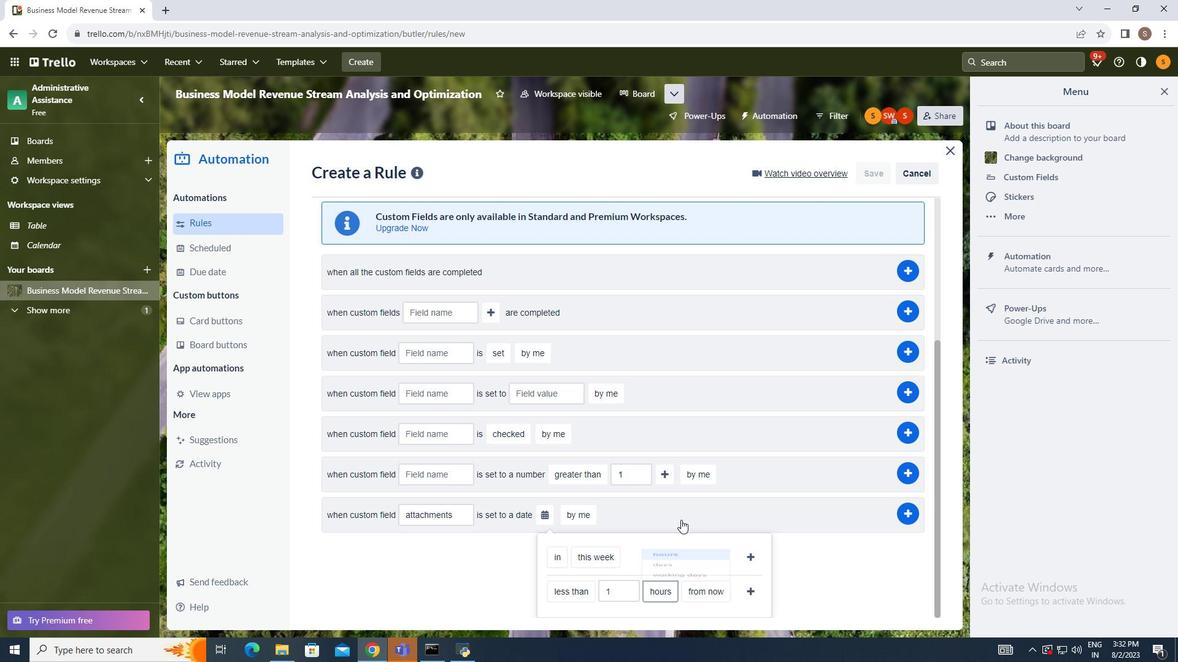 
Action: Mouse moved to (705, 590)
Screenshot: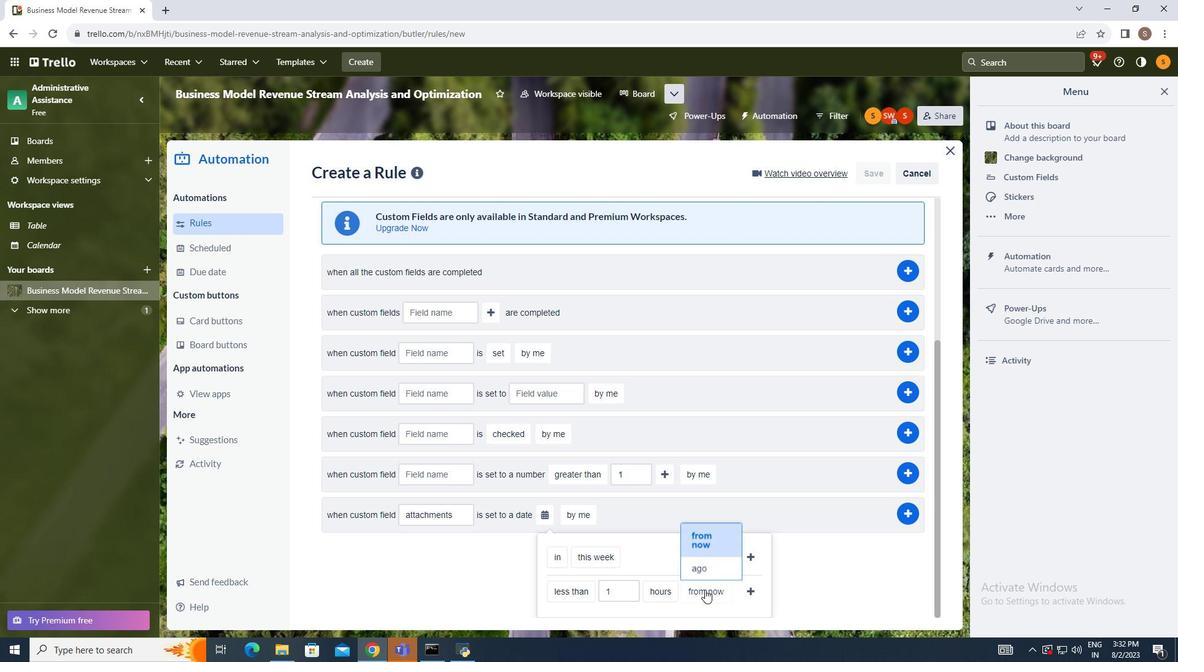 
Action: Mouse pressed left at (705, 590)
Screenshot: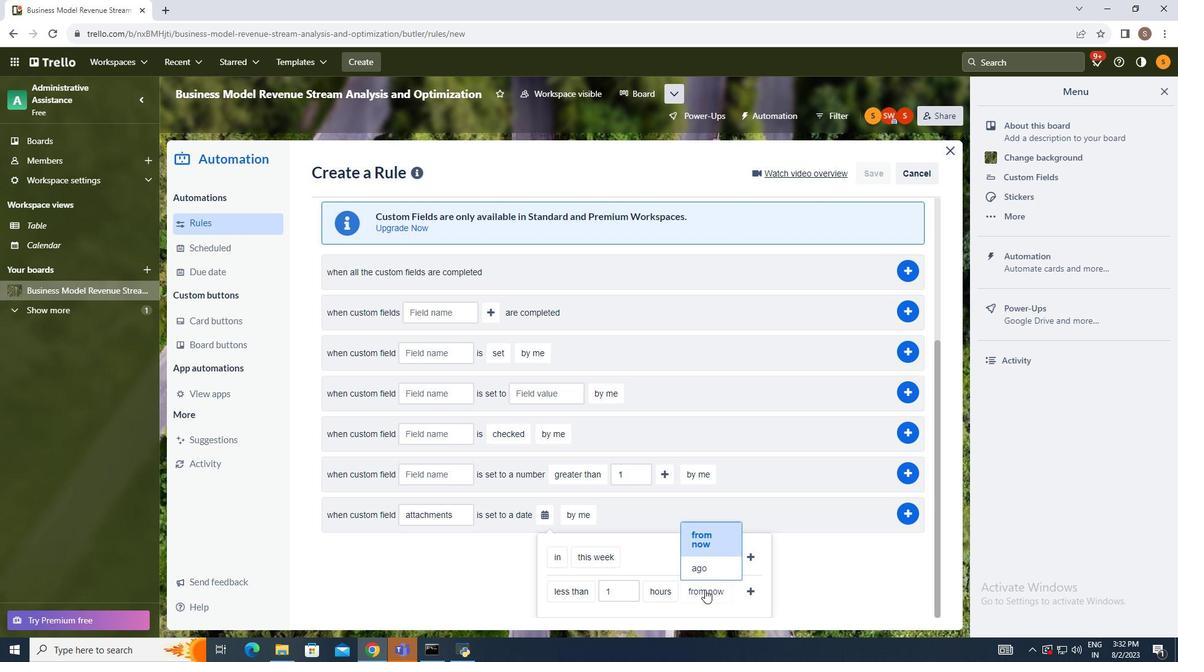 
Action: Mouse moved to (700, 535)
Screenshot: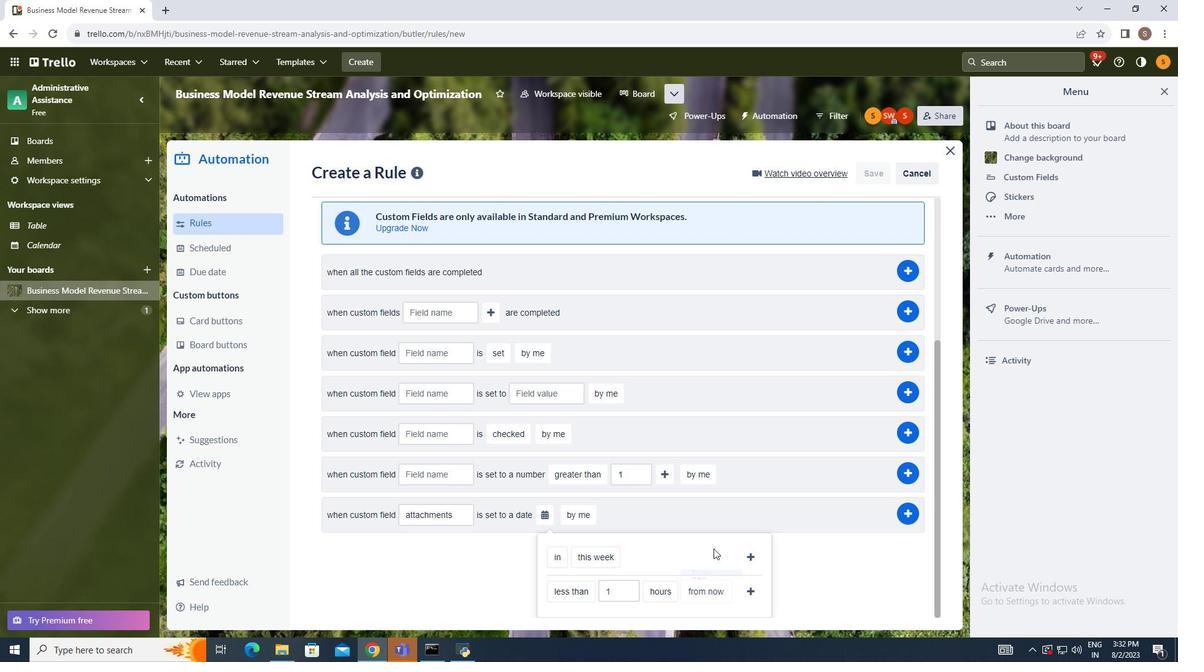 
Action: Mouse pressed left at (700, 535)
Screenshot: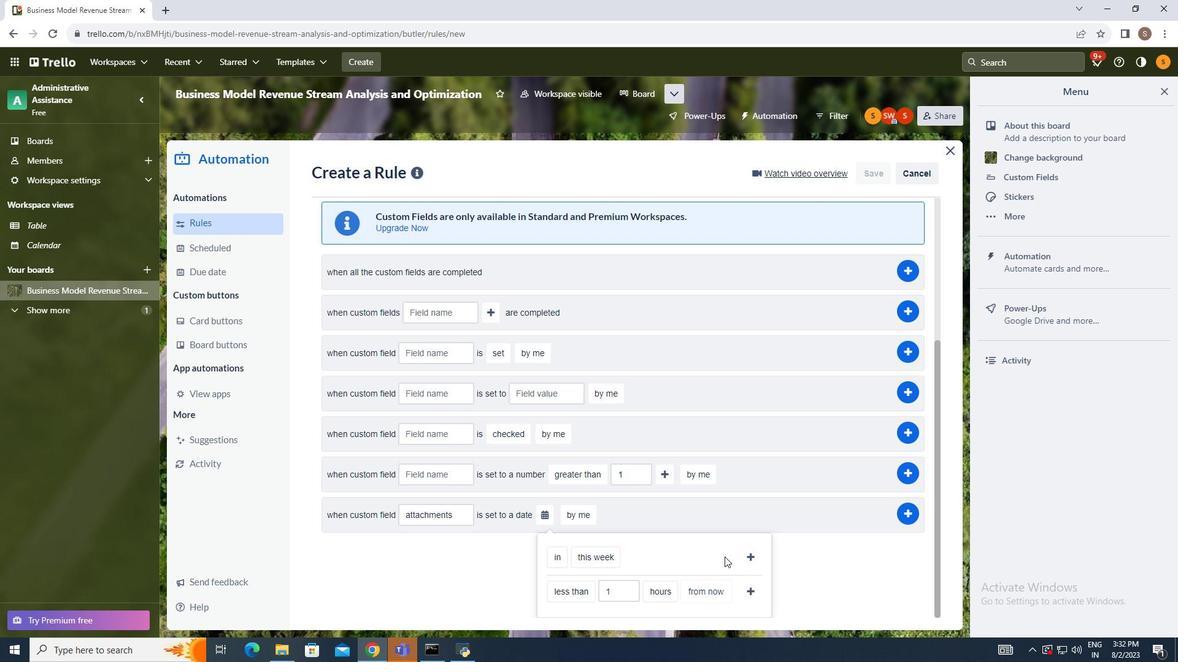 
Action: Mouse moved to (746, 590)
Screenshot: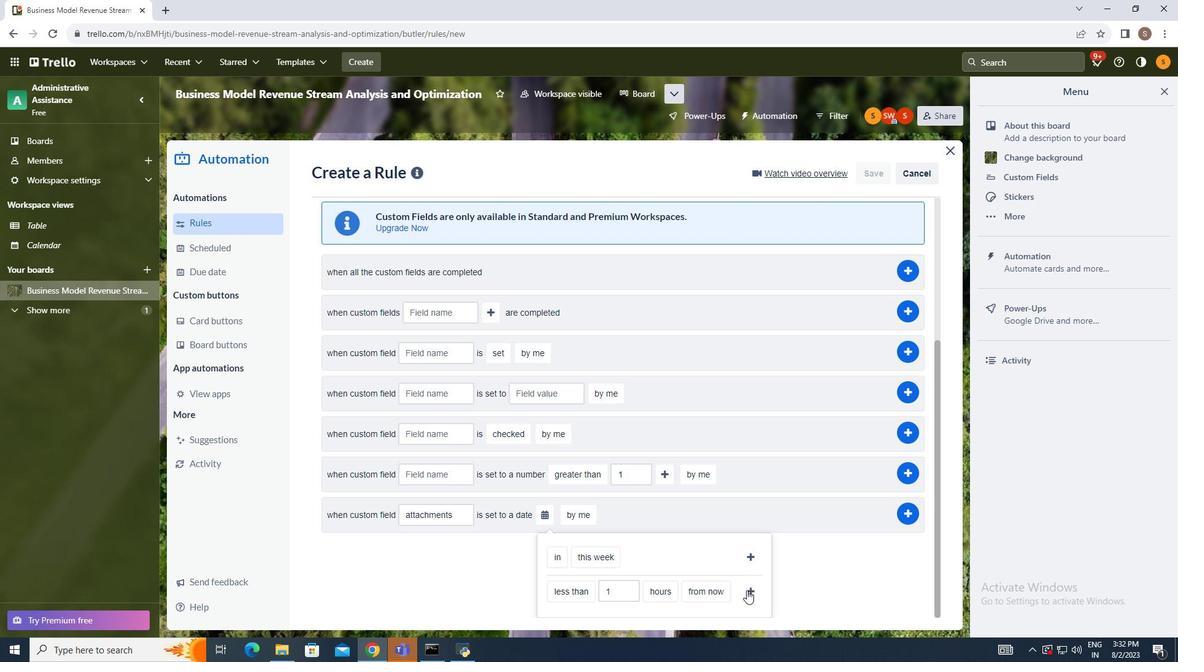 
Action: Mouse pressed left at (746, 590)
Screenshot: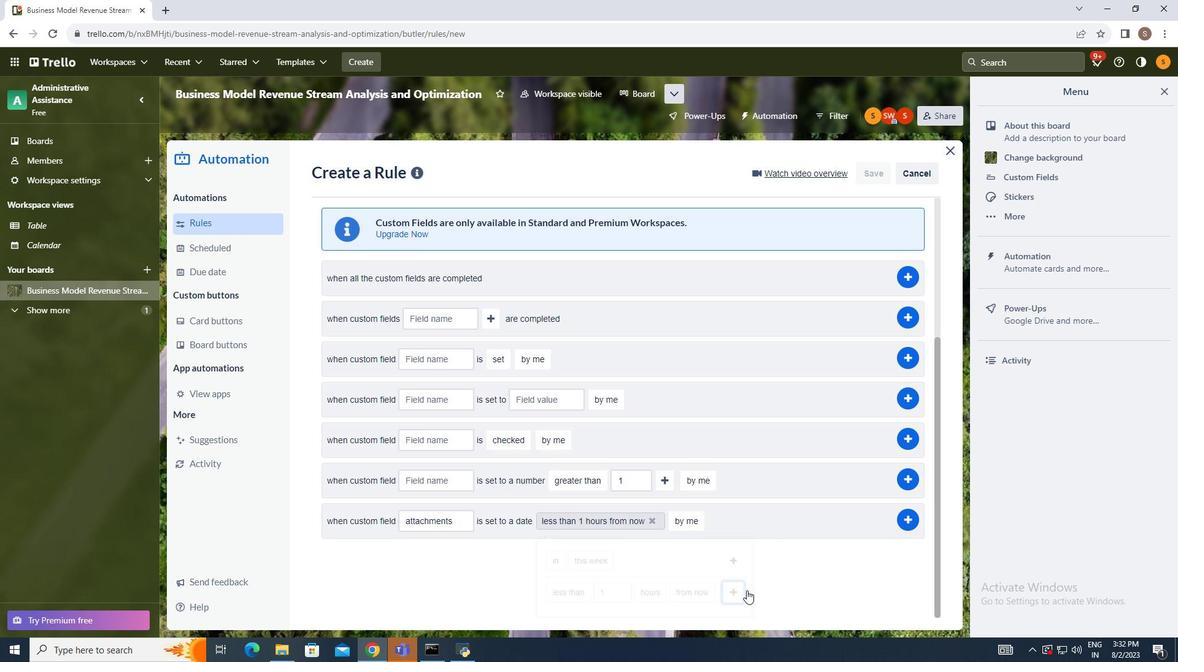 
Action: Mouse moved to (694, 583)
Screenshot: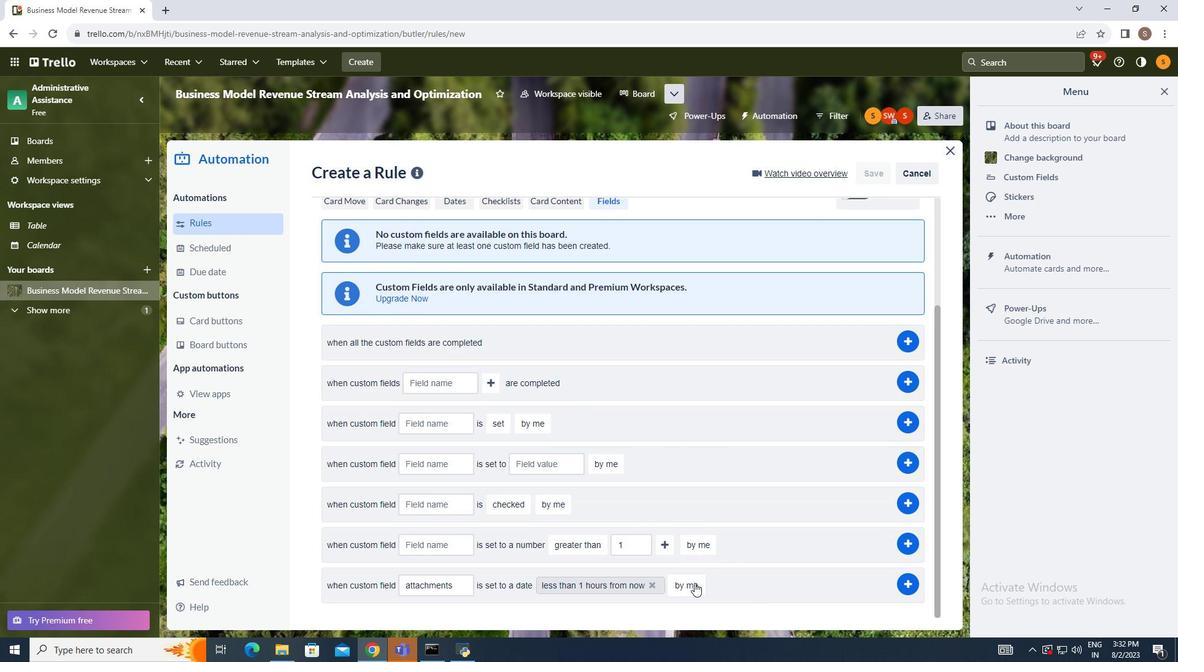 
Action: Mouse pressed left at (694, 583)
Screenshot: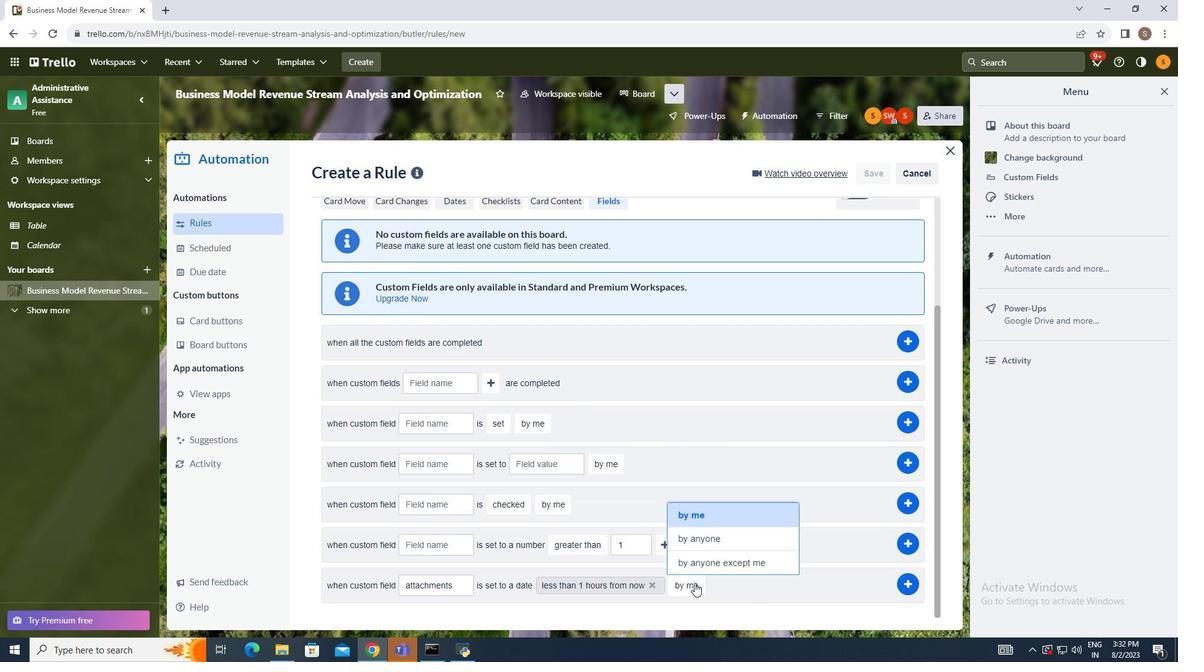 
Action: Mouse moved to (700, 513)
Screenshot: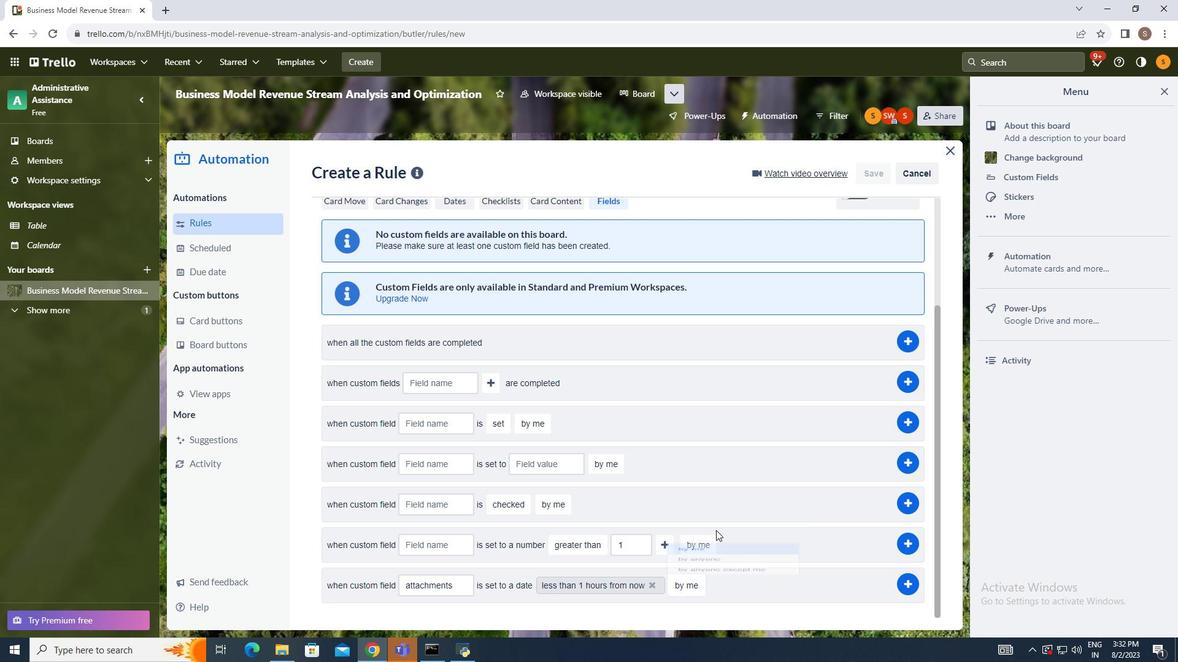 
Action: Mouse pressed left at (700, 513)
Screenshot: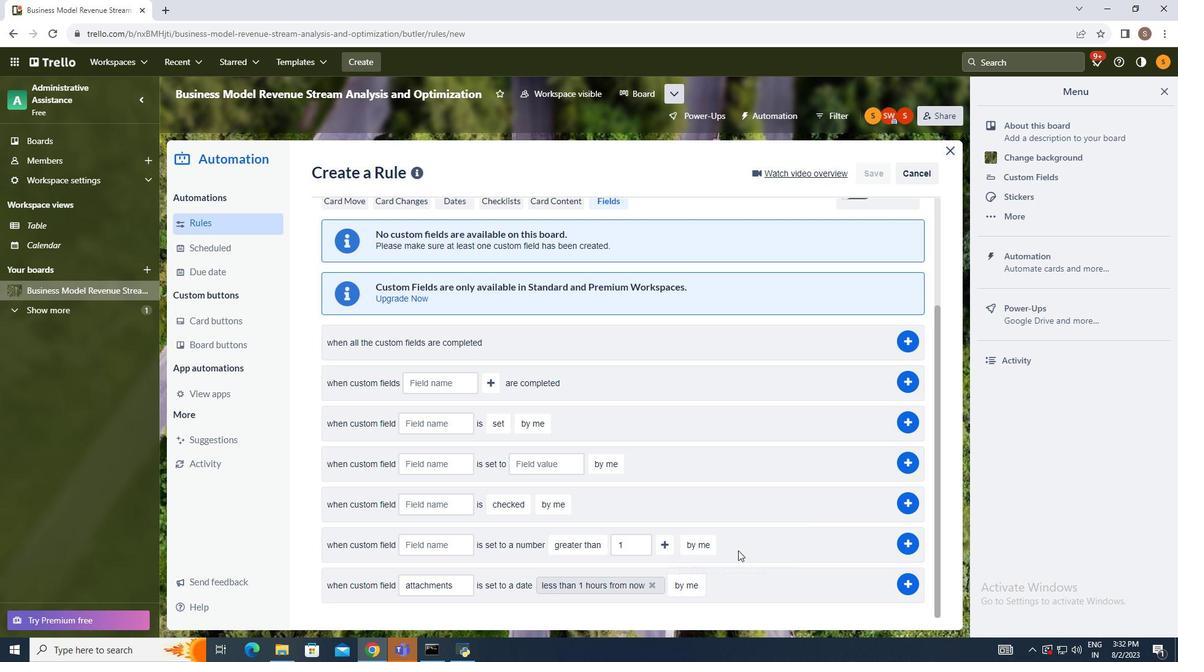 
Action: Mouse moved to (910, 584)
Screenshot: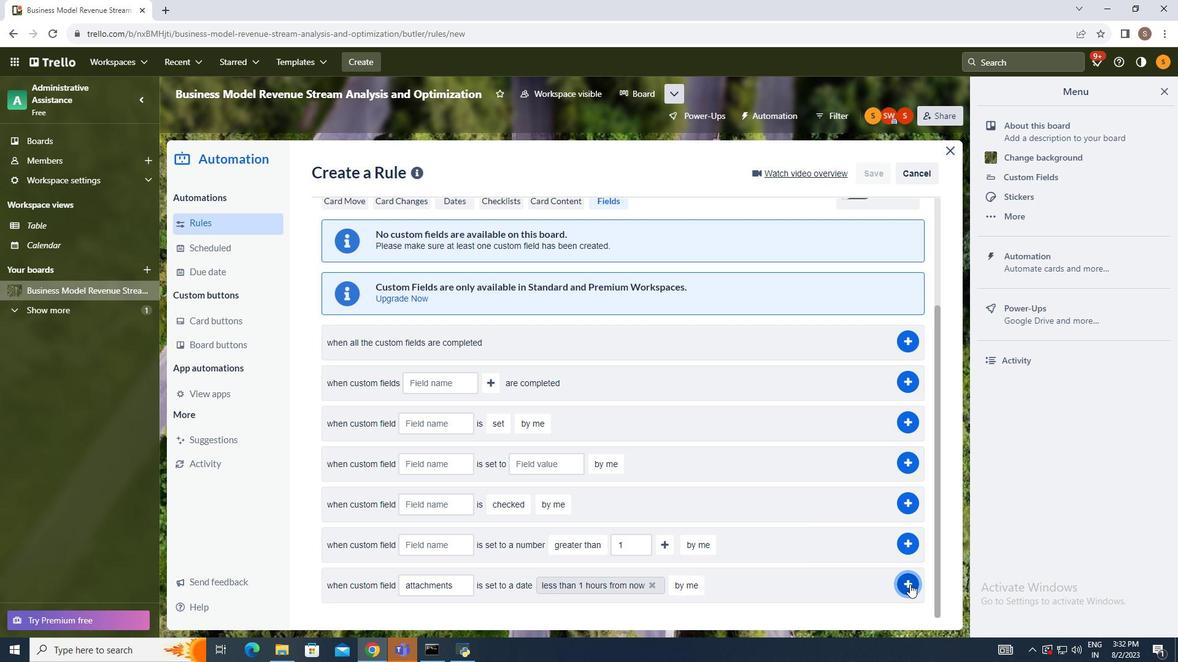 
Action: Mouse pressed left at (910, 584)
Screenshot: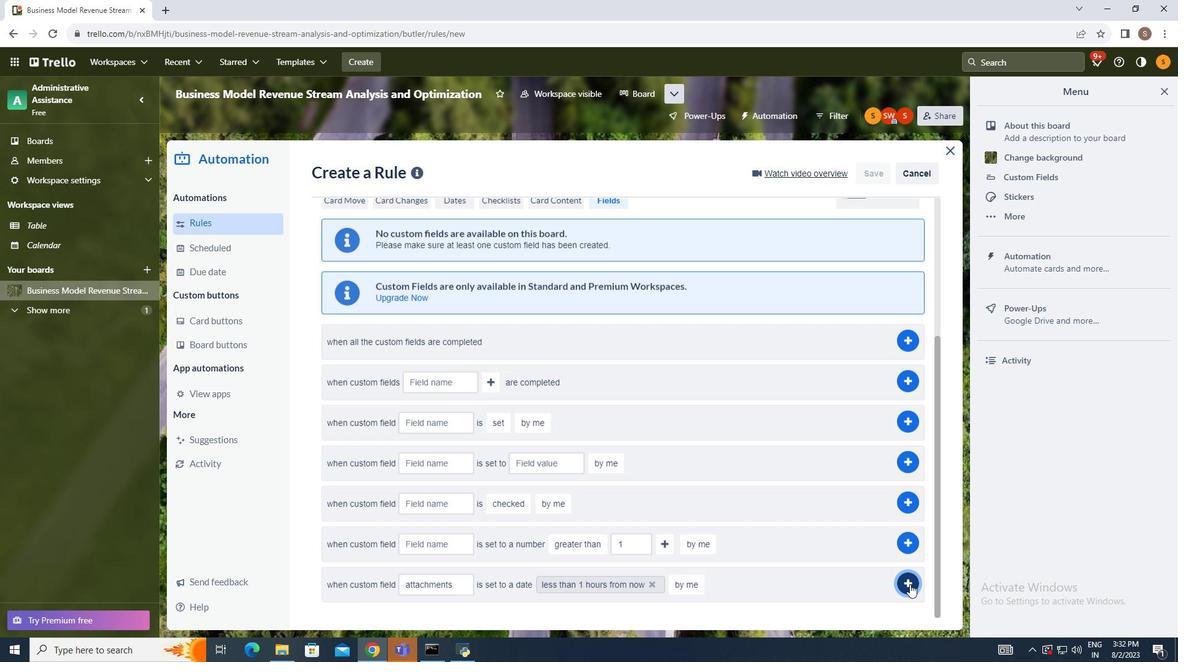 
